 Task: Look for space in Puyallup, United States from 10th July, 2023 to 15th July, 2023 for 7 adults in price range Rs.10000 to Rs.15000. Place can be entire place or shared room with 4 bedrooms having 7 beds and 4 bathrooms. Property type can be house, flat, guest house. Amenities needed are: wifi, TV, free parkinig on premises, gym, breakfast. Booking option can be shelf check-in. Required host language is English.
Action: Mouse moved to (450, 108)
Screenshot: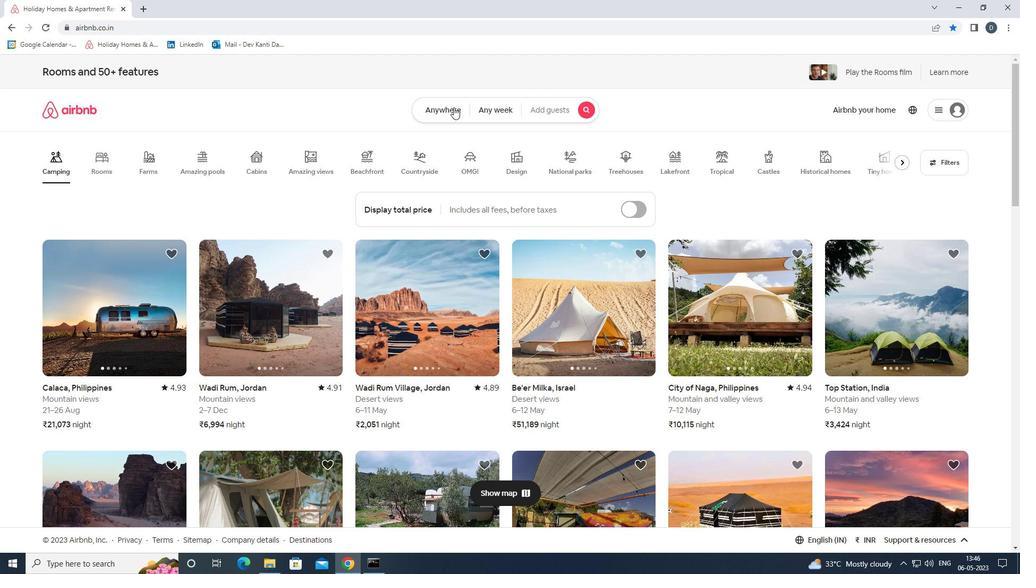 
Action: Mouse pressed left at (450, 108)
Screenshot: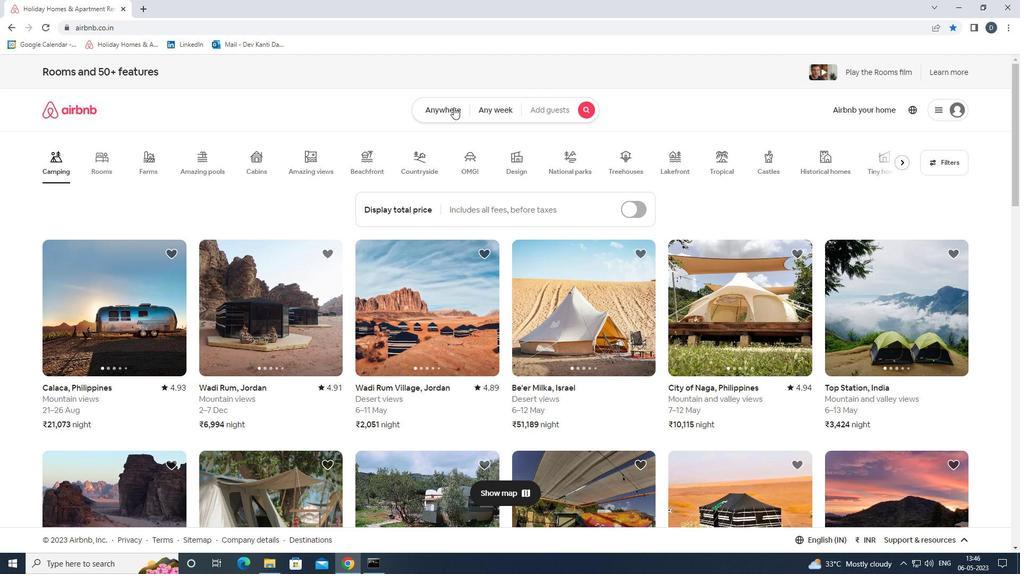 
Action: Mouse moved to (342, 149)
Screenshot: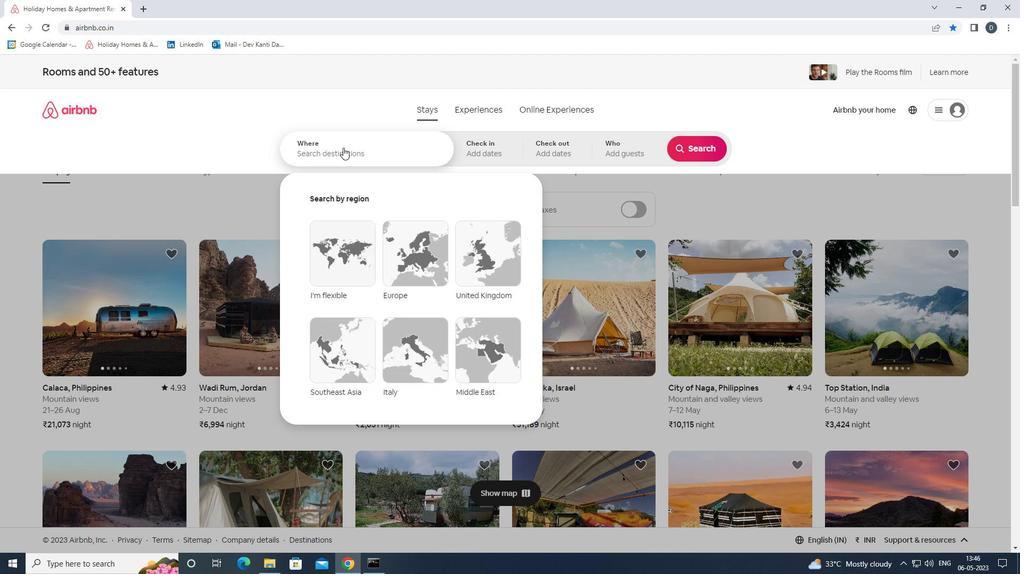 
Action: Mouse pressed left at (342, 149)
Screenshot: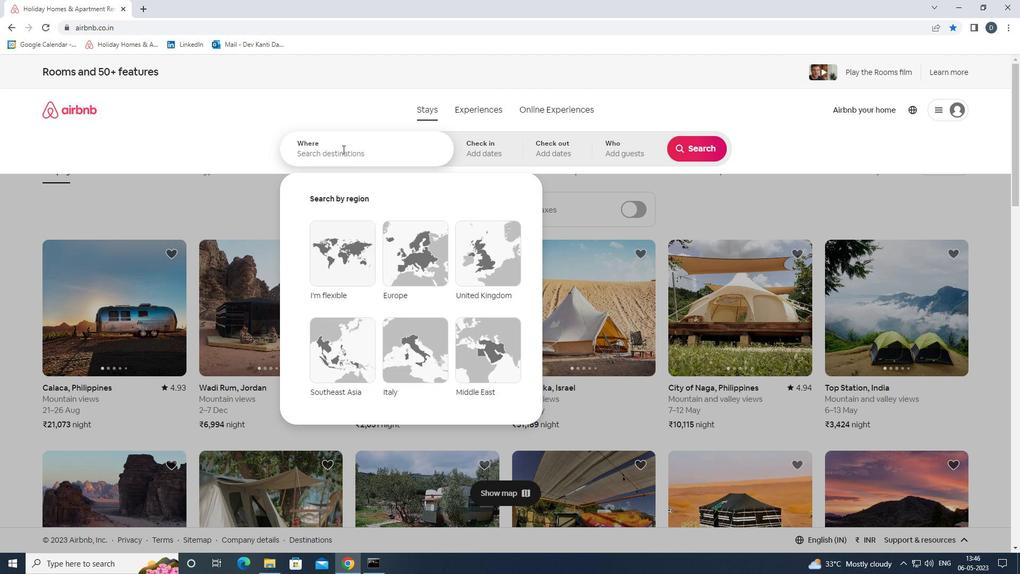 
Action: Mouse moved to (350, 149)
Screenshot: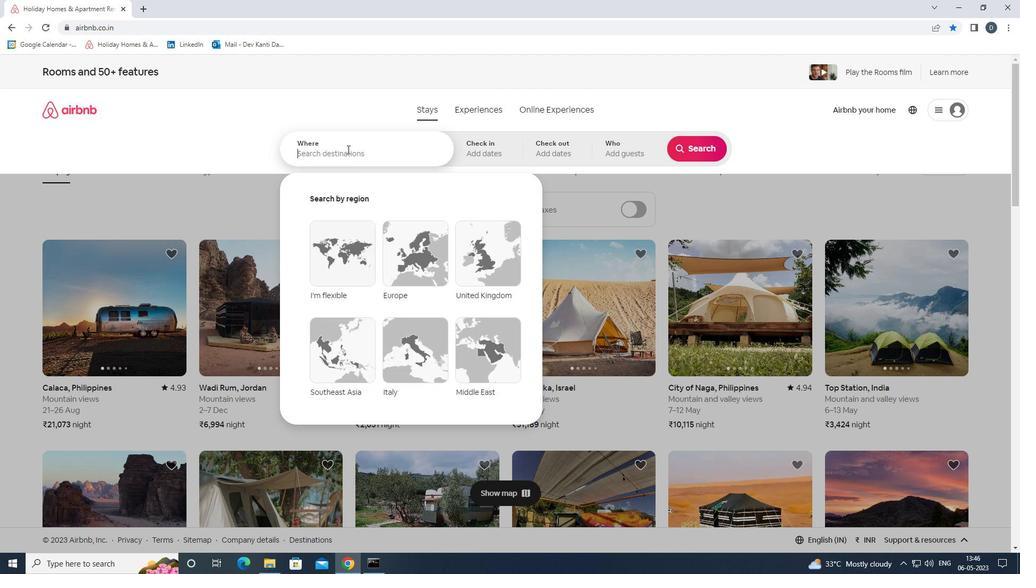 
Action: Key pressed <Key.shift_r>Puyallup,<Key.shift_r>United<Key.space><Key.shift>STATES<Key.enter>
Screenshot: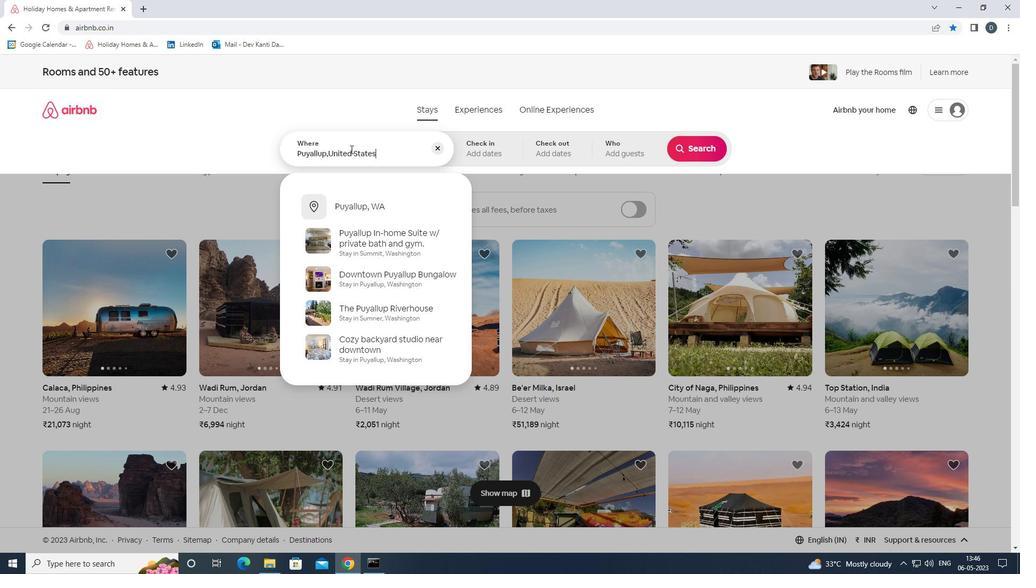 
Action: Mouse moved to (698, 231)
Screenshot: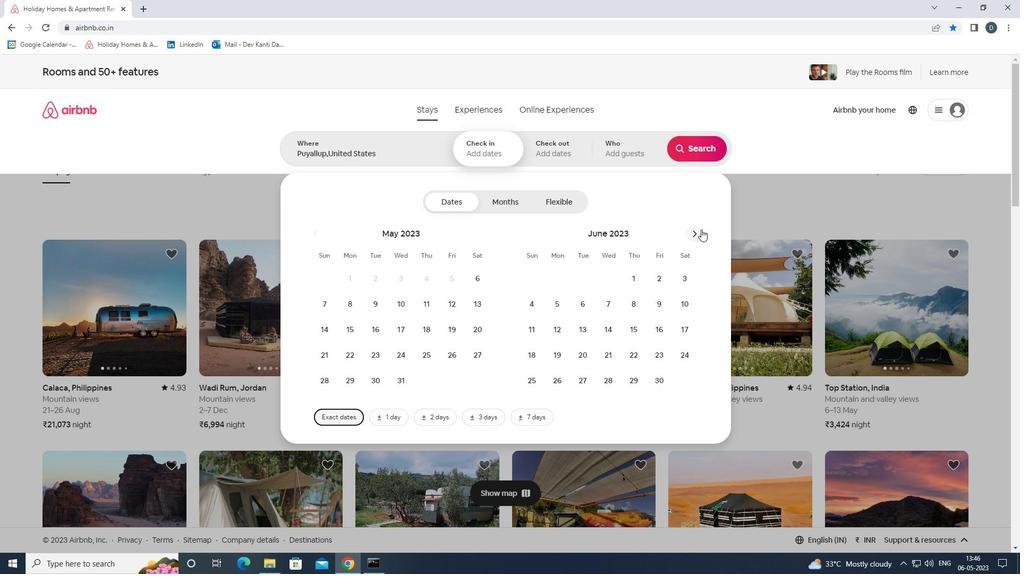 
Action: Mouse pressed left at (698, 231)
Screenshot: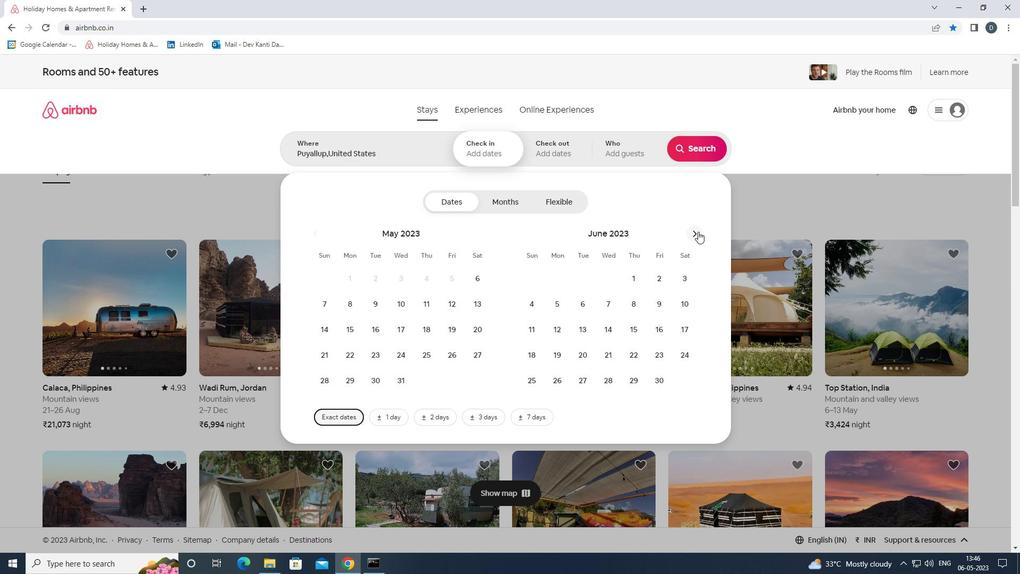 
Action: Mouse moved to (561, 329)
Screenshot: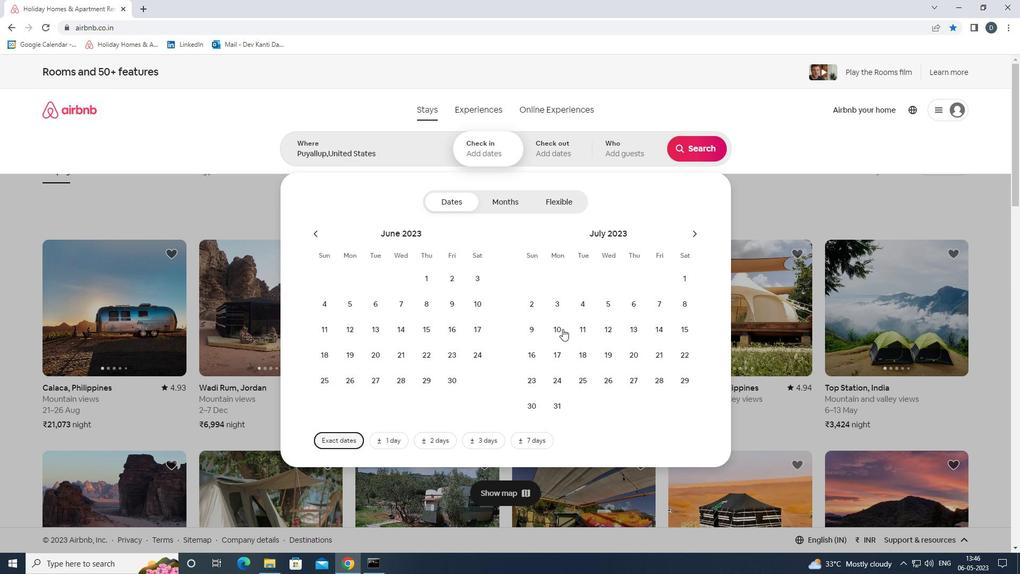 
Action: Mouse pressed left at (561, 329)
Screenshot: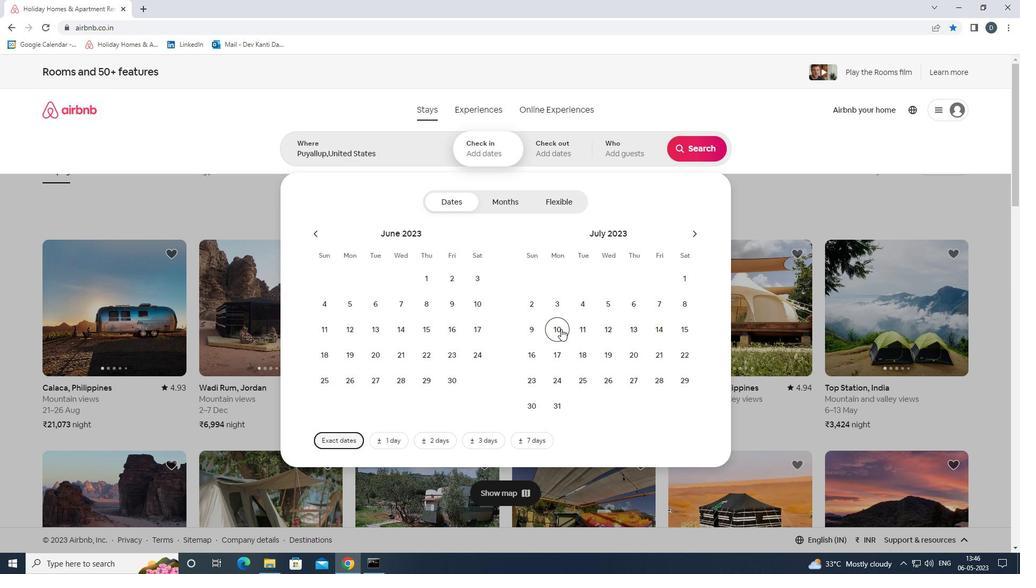 
Action: Mouse moved to (679, 328)
Screenshot: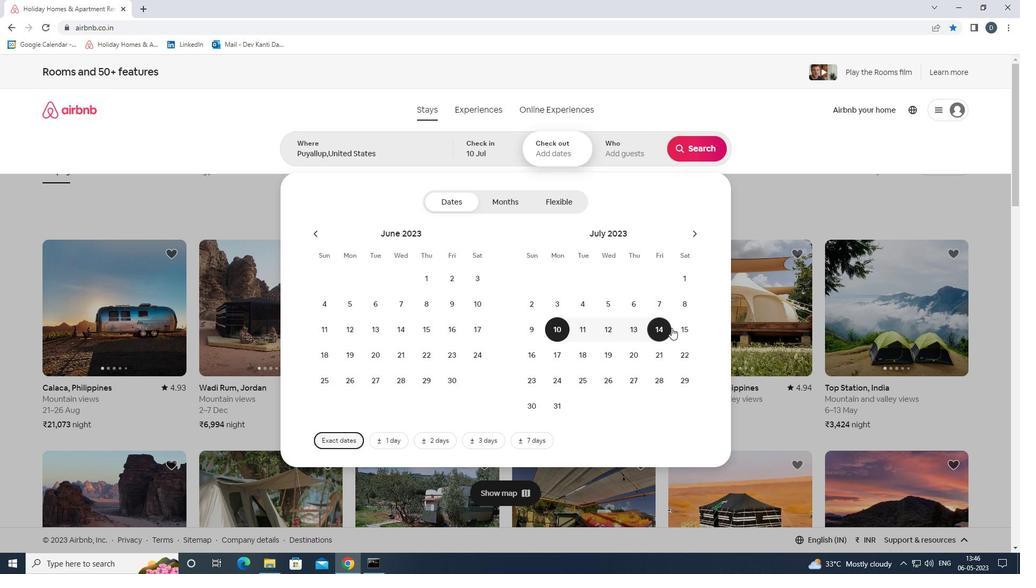 
Action: Mouse pressed left at (679, 328)
Screenshot: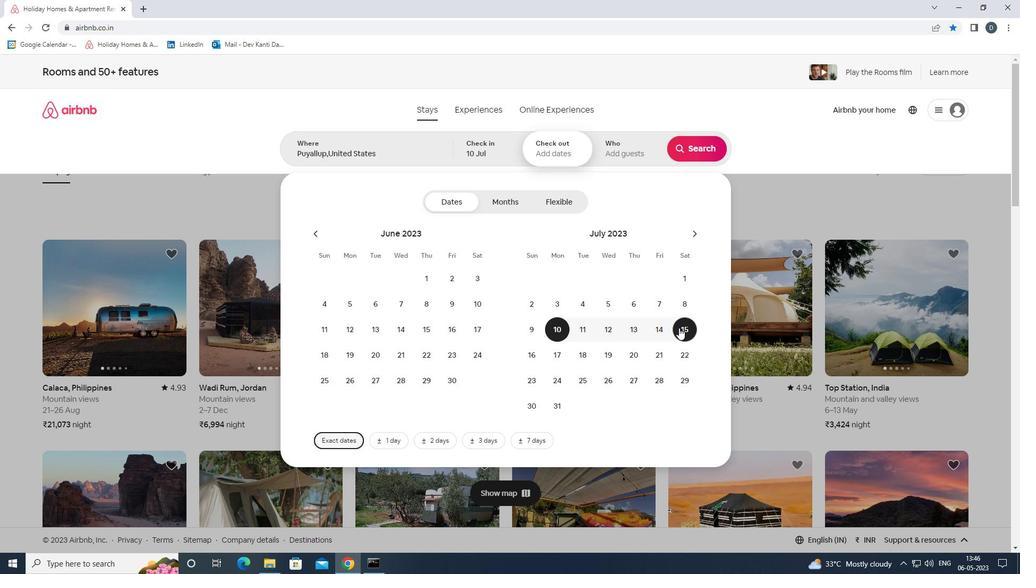 
Action: Mouse moved to (634, 146)
Screenshot: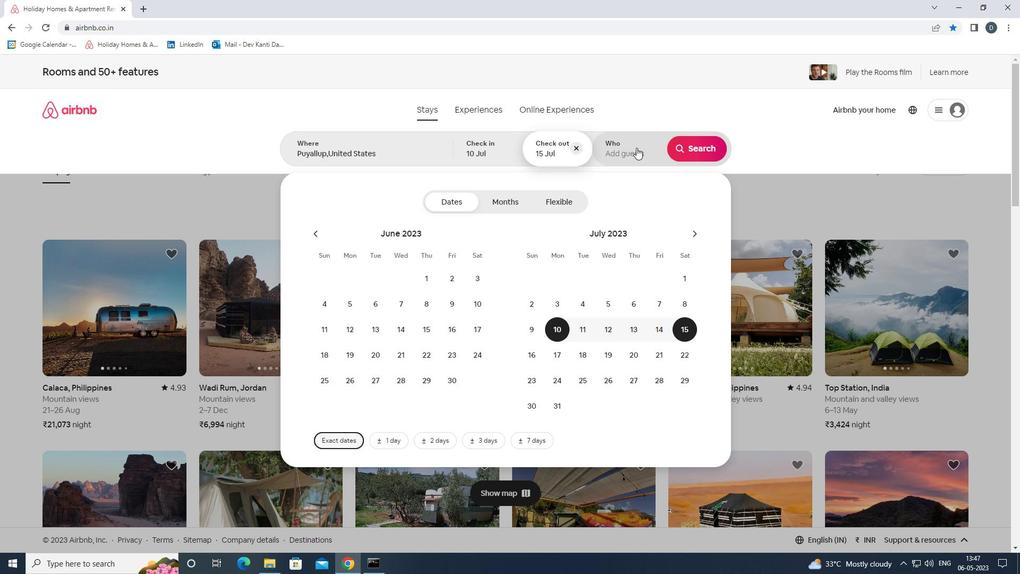 
Action: Mouse pressed left at (634, 146)
Screenshot: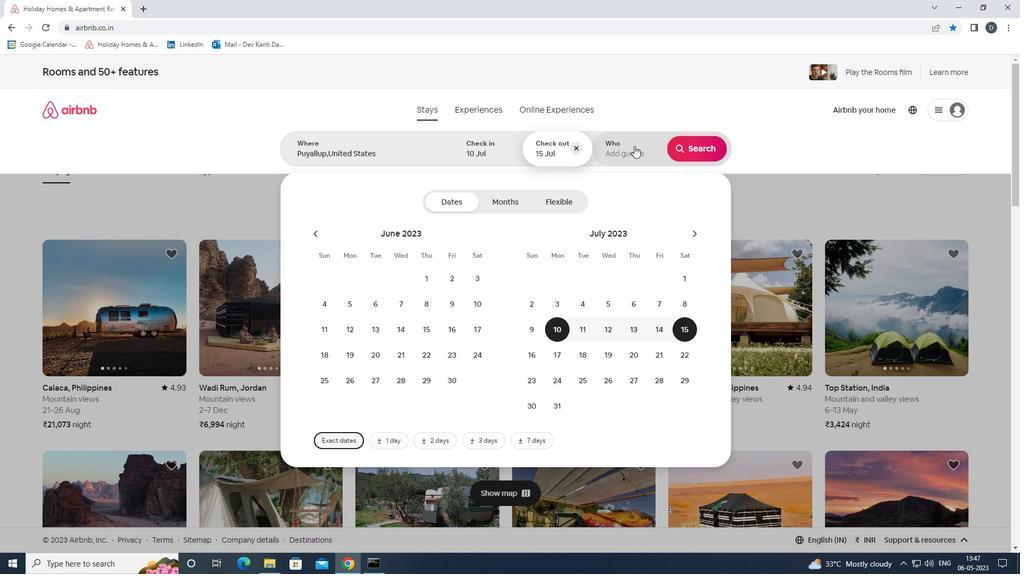 
Action: Mouse moved to (694, 208)
Screenshot: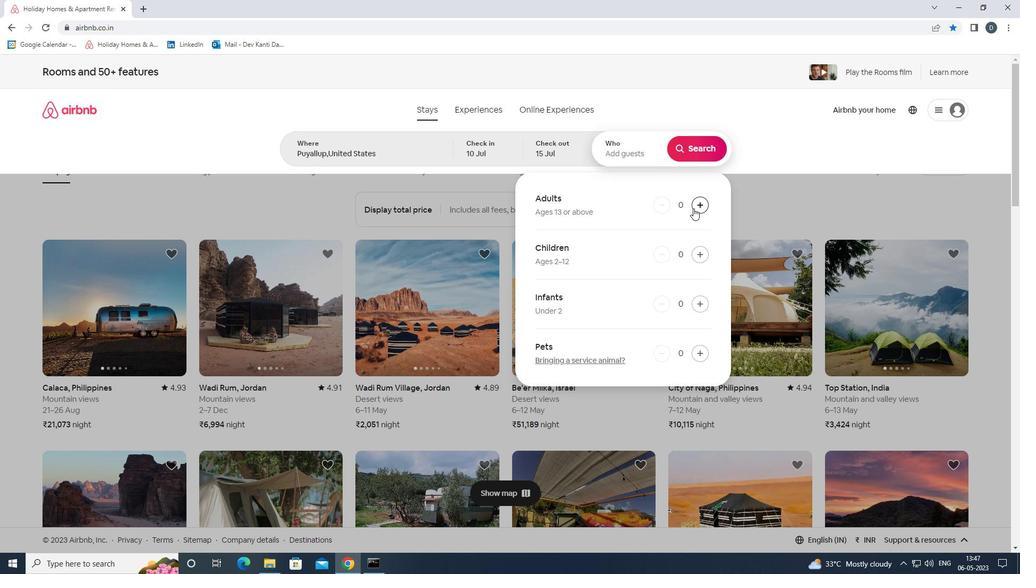 
Action: Mouse pressed left at (694, 208)
Screenshot: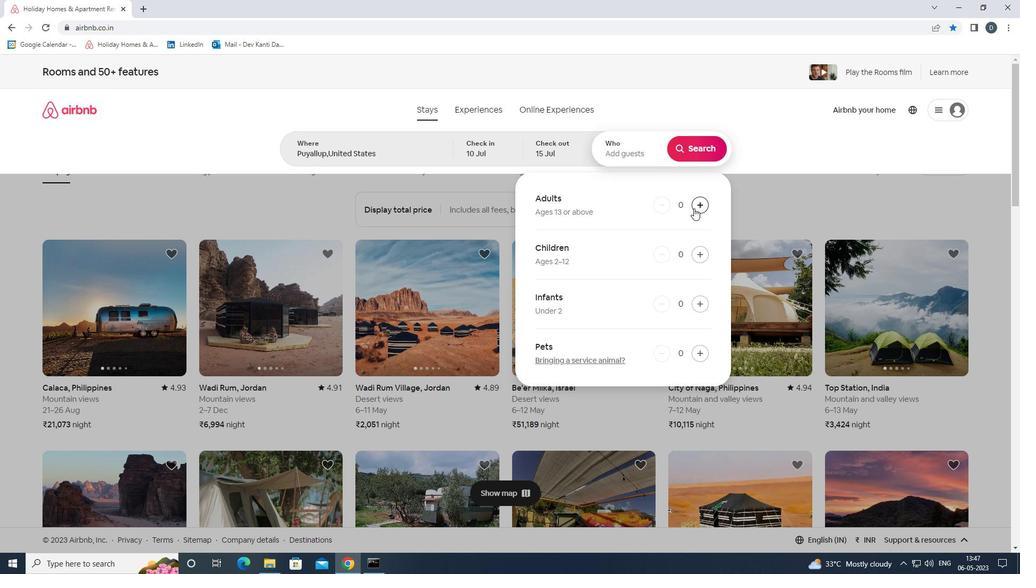 
Action: Mouse pressed left at (694, 208)
Screenshot: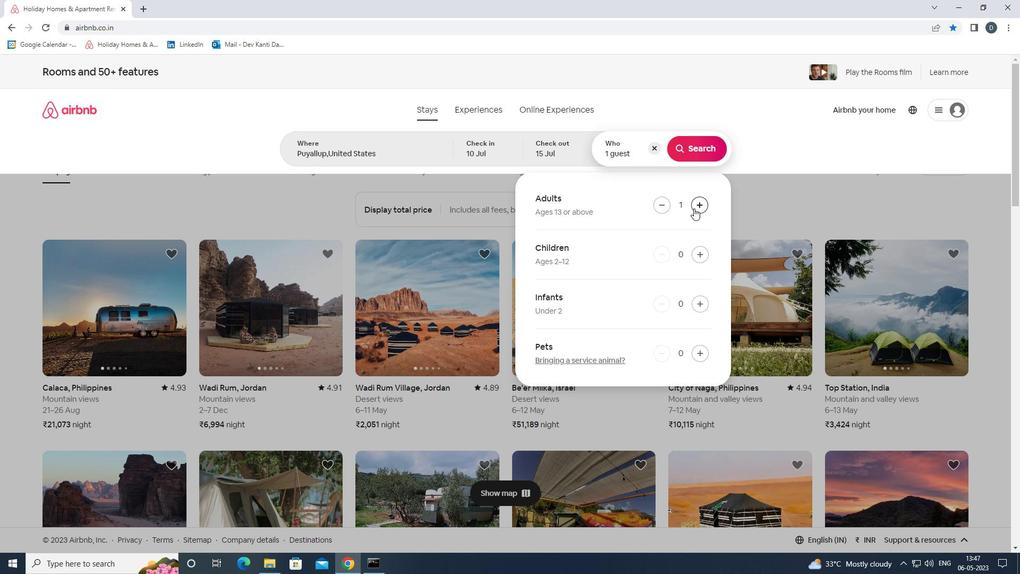 
Action: Mouse pressed left at (694, 208)
Screenshot: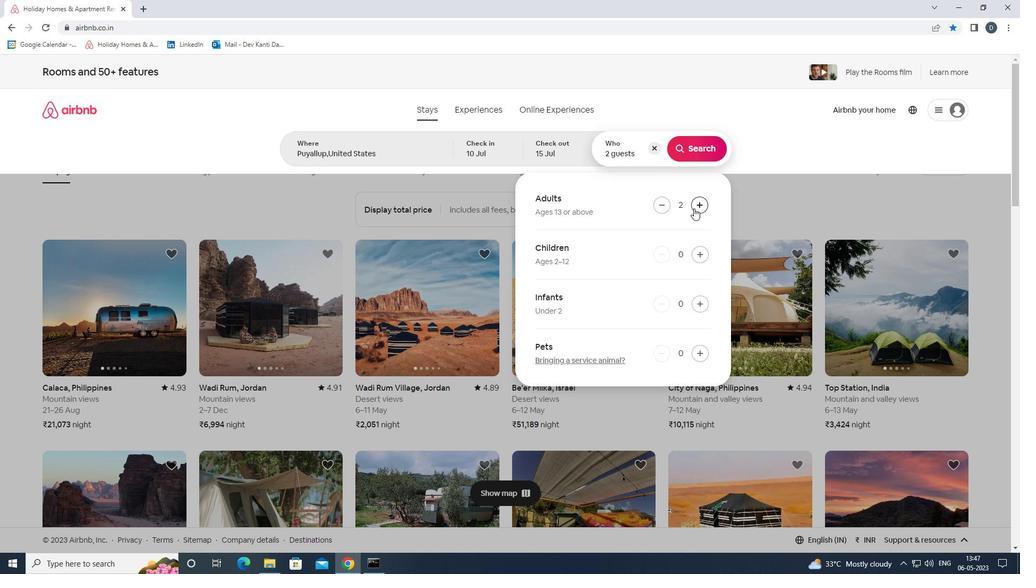 
Action: Mouse pressed left at (694, 208)
Screenshot: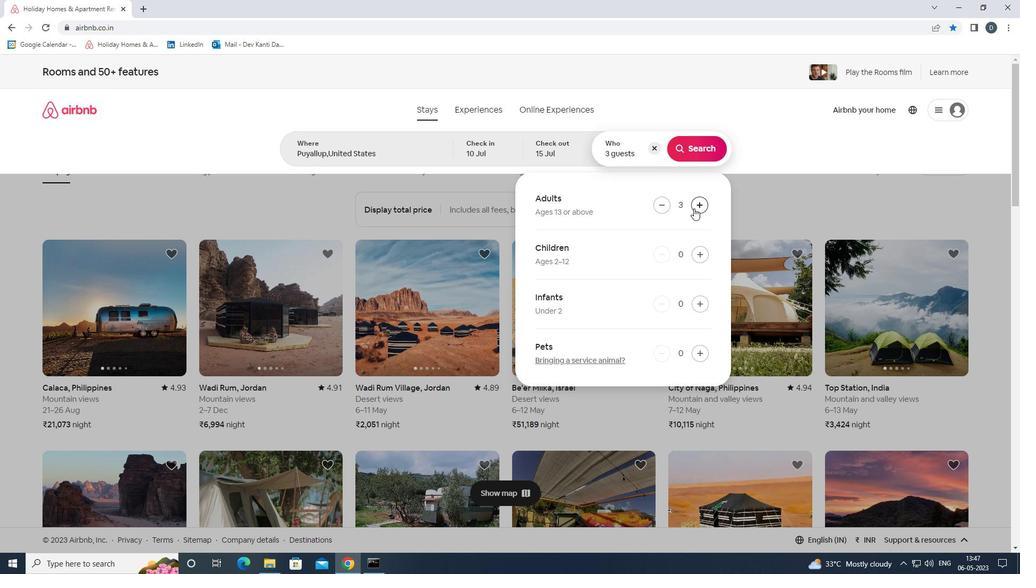 
Action: Mouse pressed left at (694, 208)
Screenshot: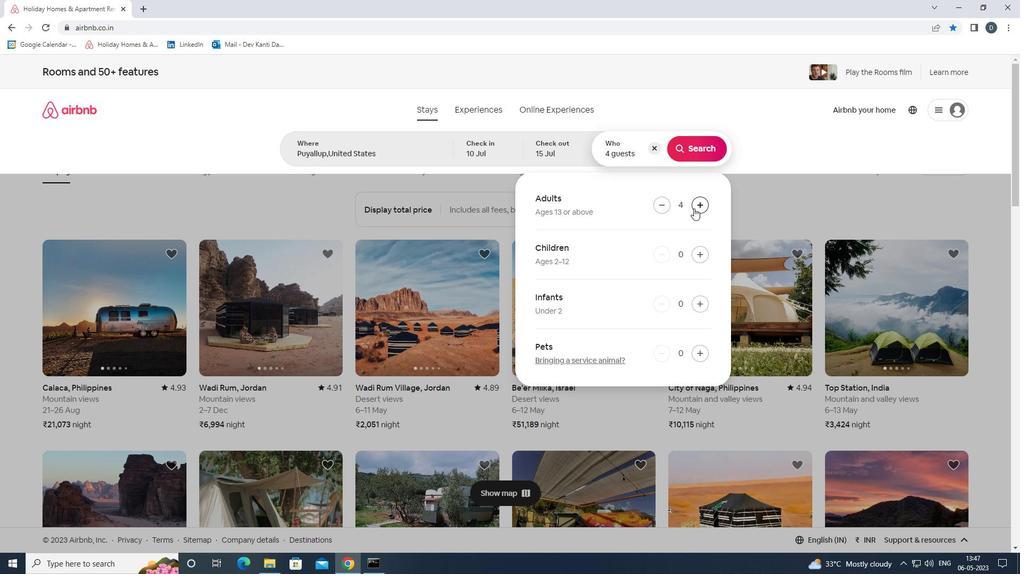 
Action: Mouse pressed left at (694, 208)
Screenshot: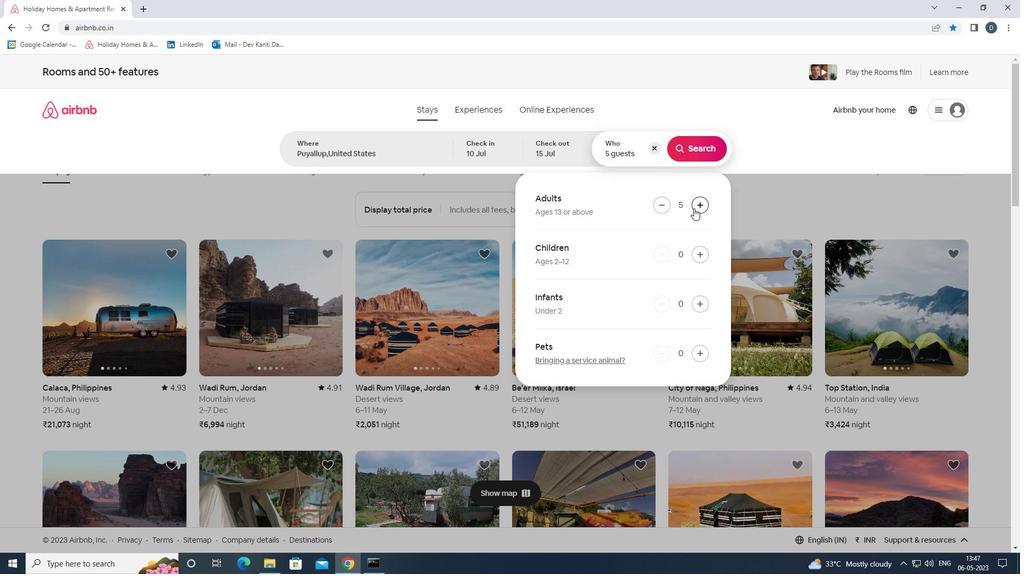 
Action: Mouse pressed left at (694, 208)
Screenshot: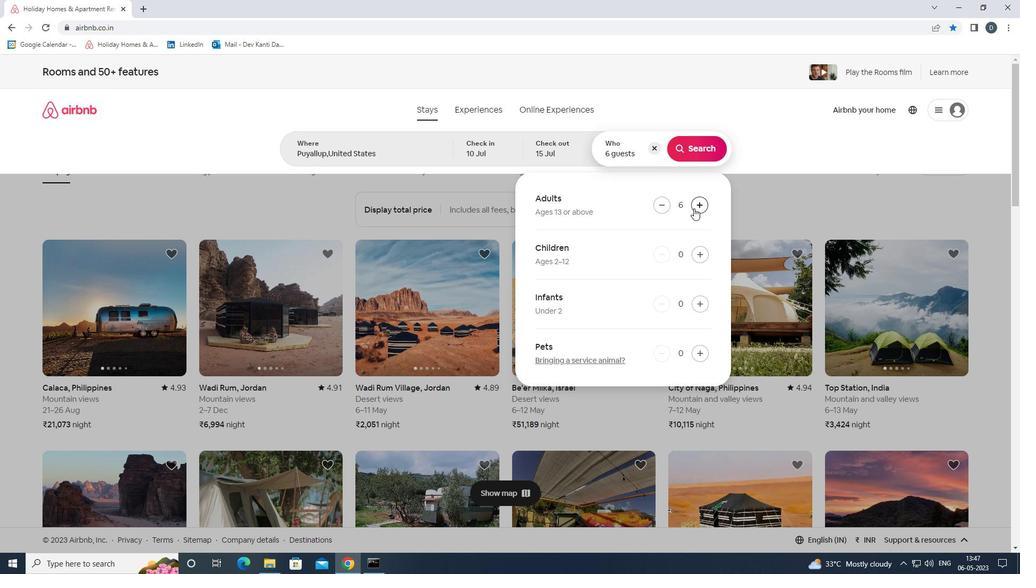 
Action: Mouse moved to (692, 153)
Screenshot: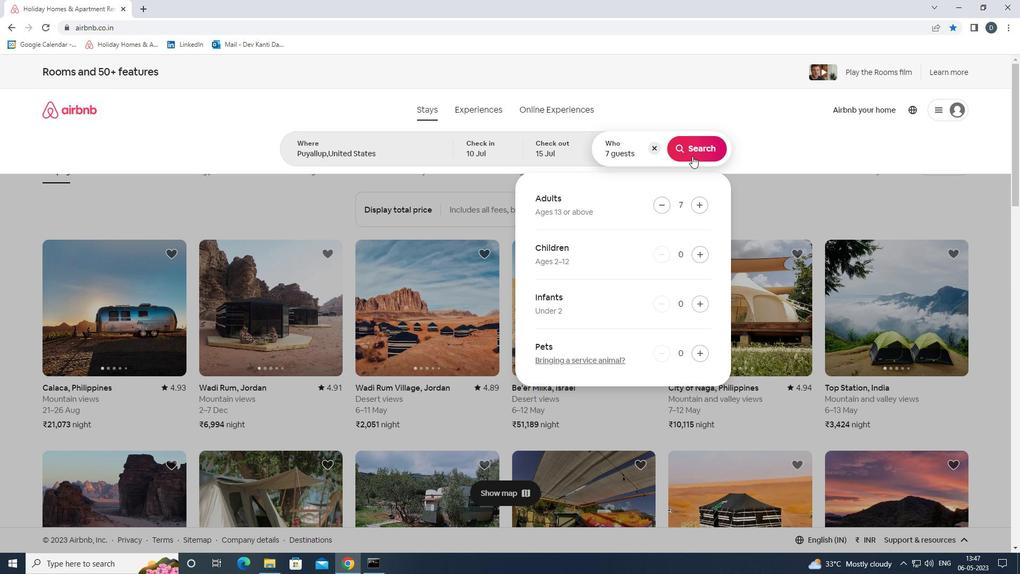 
Action: Mouse pressed left at (692, 153)
Screenshot: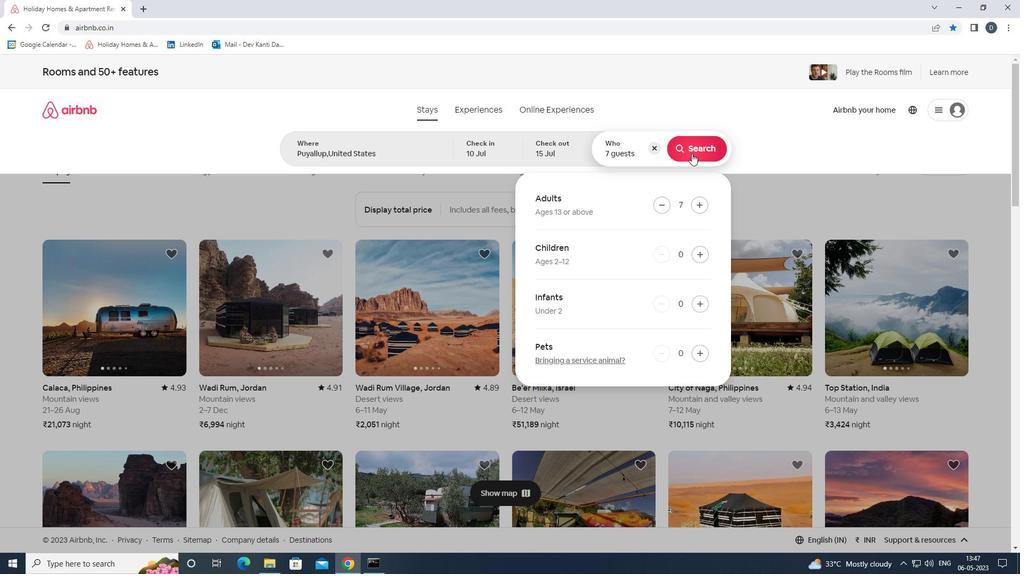 
Action: Mouse moved to (964, 115)
Screenshot: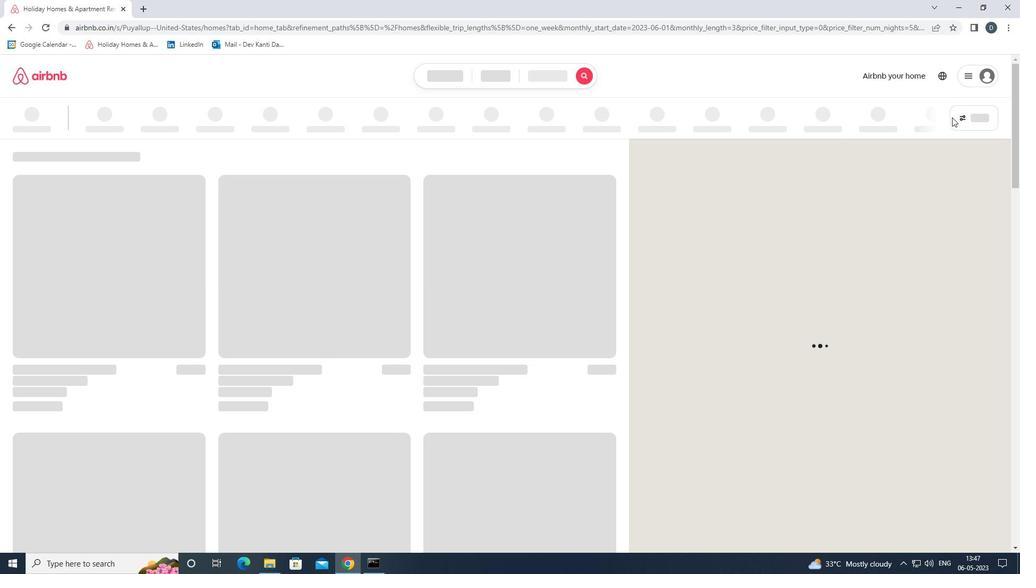 
Action: Mouse pressed left at (964, 115)
Screenshot: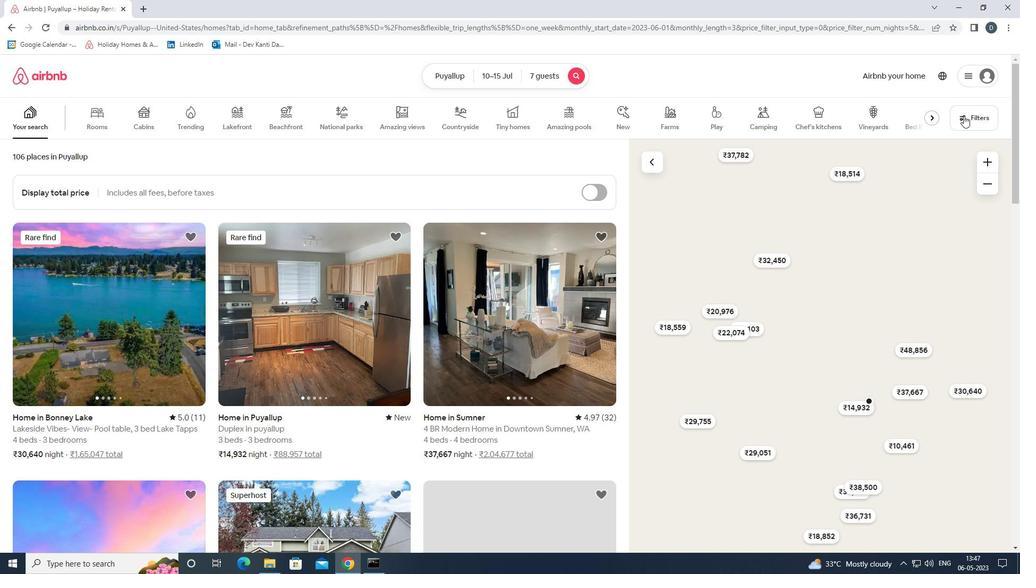 
Action: Mouse moved to (447, 378)
Screenshot: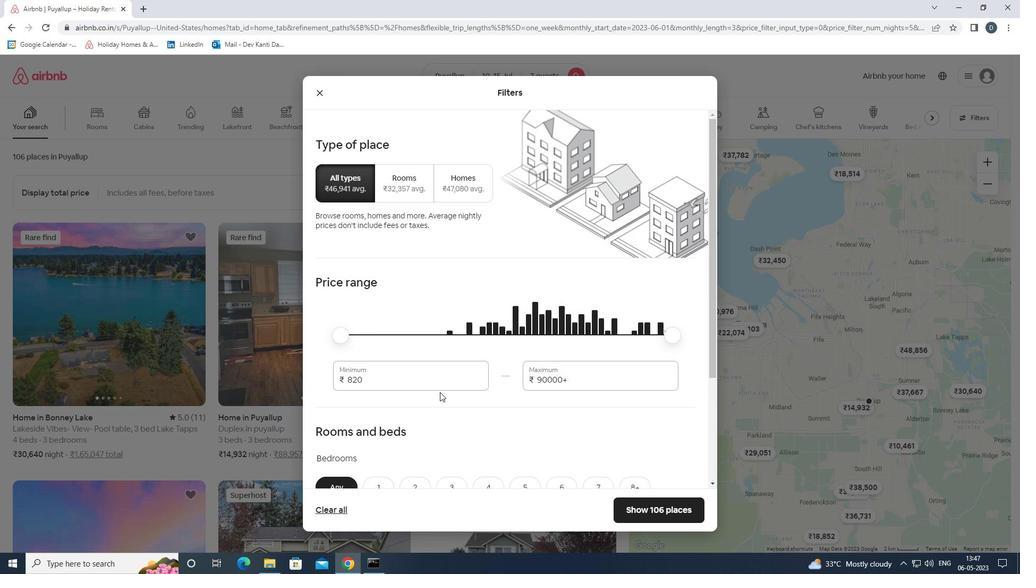 
Action: Mouse pressed left at (447, 378)
Screenshot: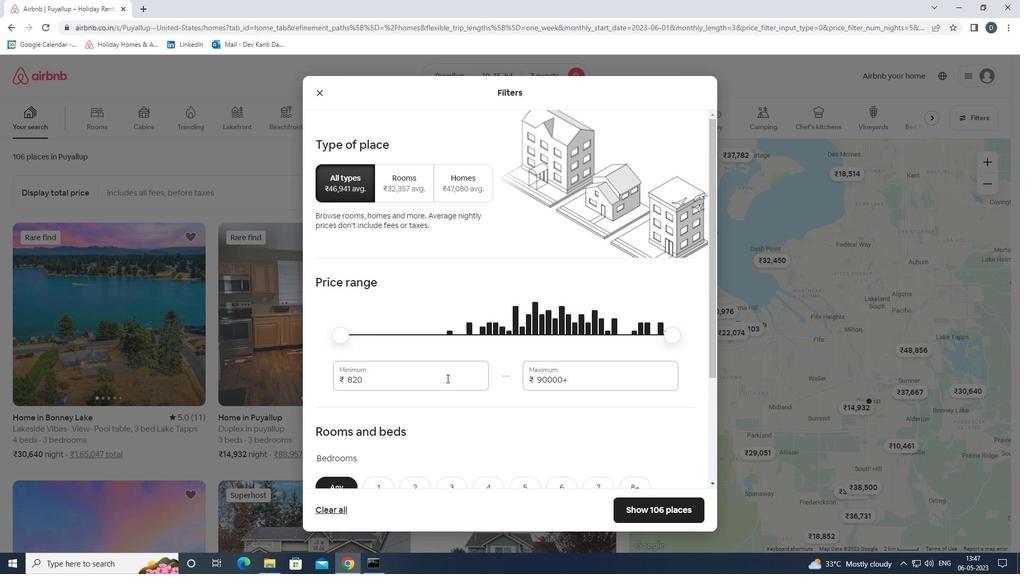 
Action: Mouse pressed left at (447, 378)
Screenshot: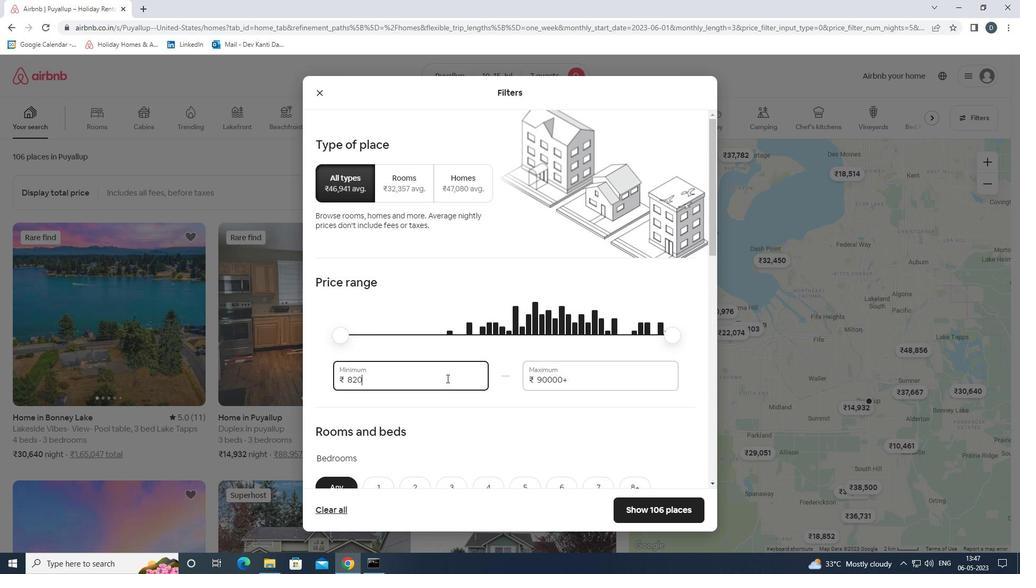 
Action: Key pressed 10000<Key.tab>15000
Screenshot: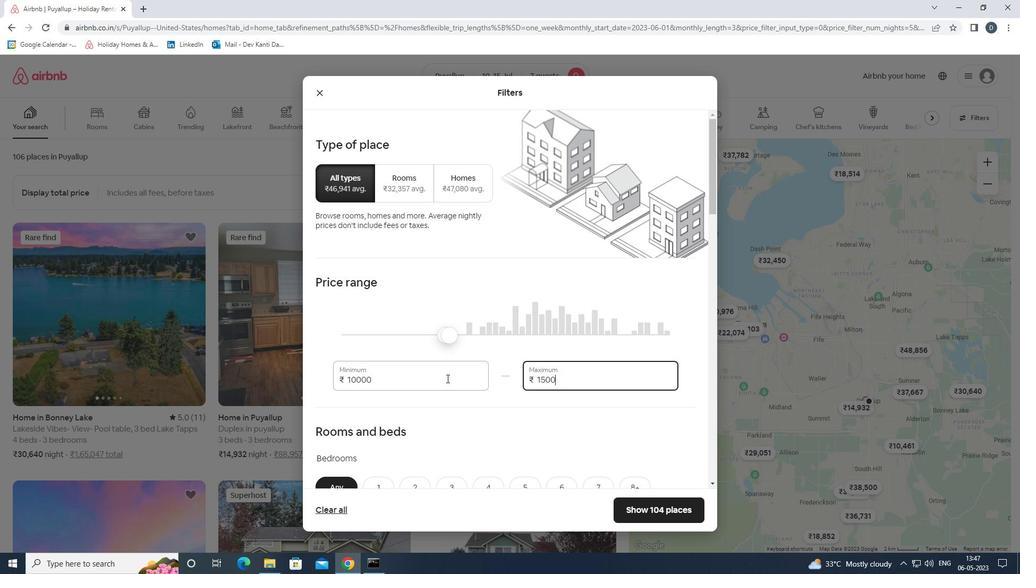 
Action: Mouse moved to (448, 373)
Screenshot: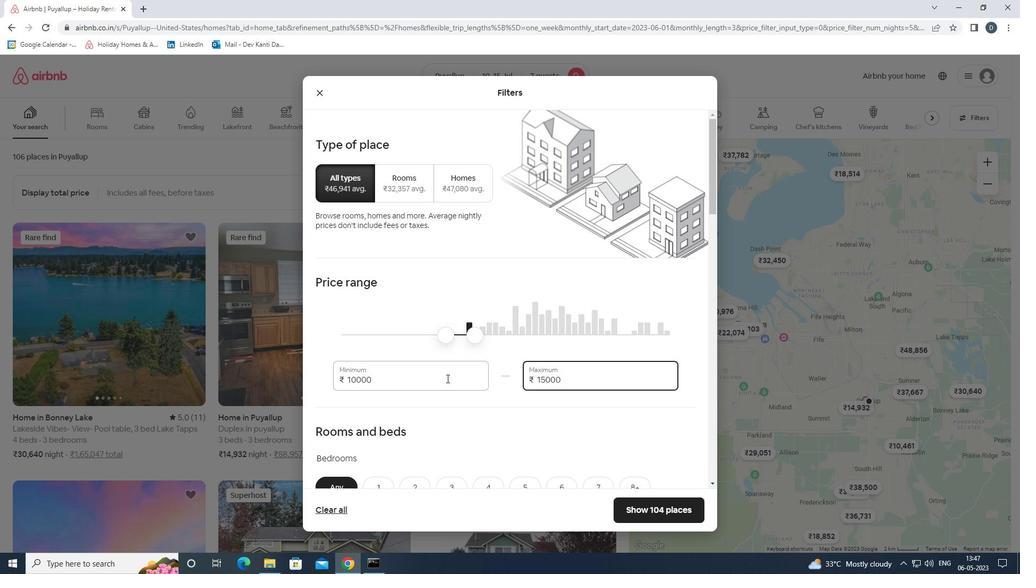 
Action: Mouse scrolled (448, 372) with delta (0, 0)
Screenshot: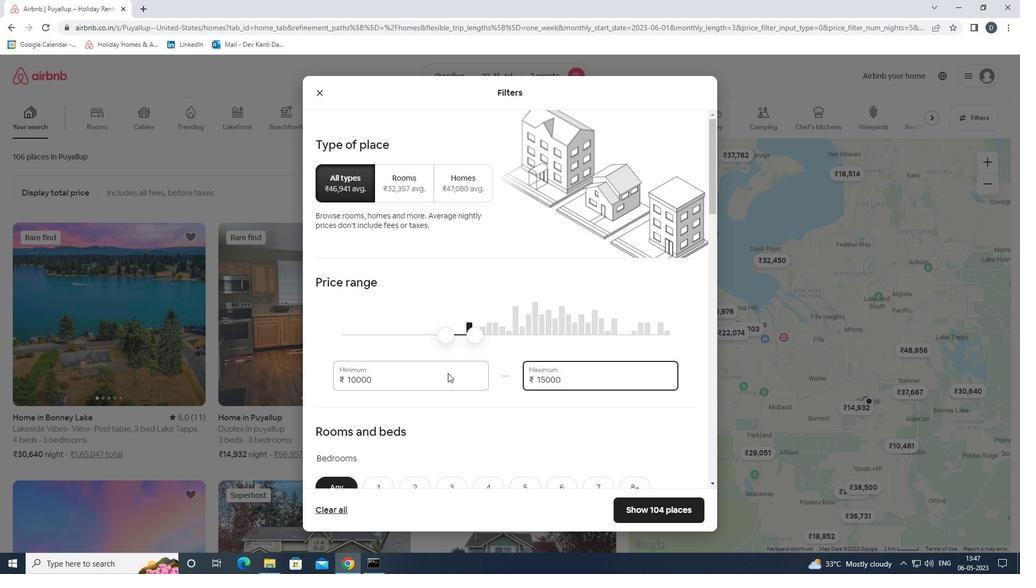 
Action: Mouse moved to (448, 373)
Screenshot: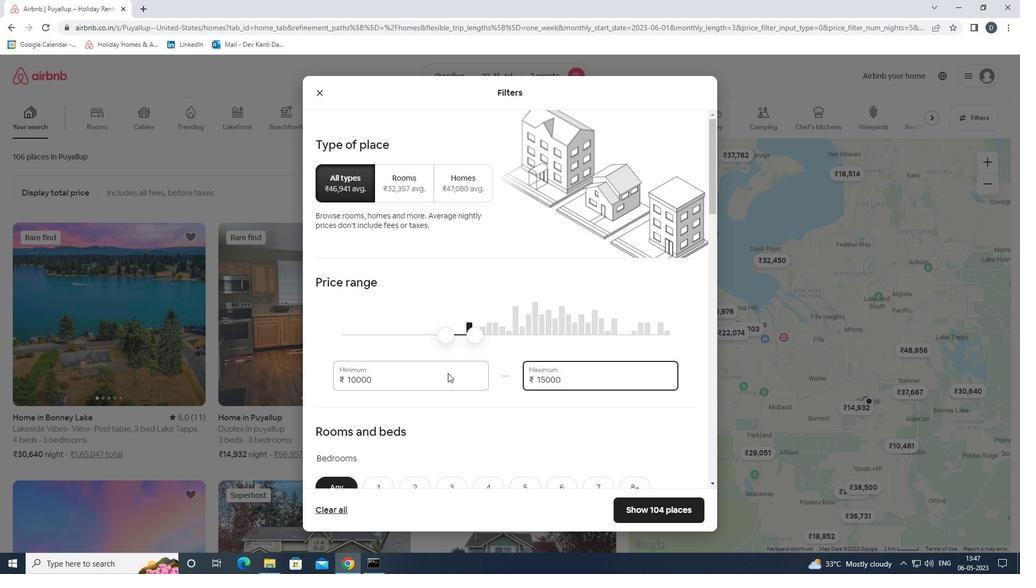 
Action: Mouse scrolled (448, 372) with delta (0, 0)
Screenshot: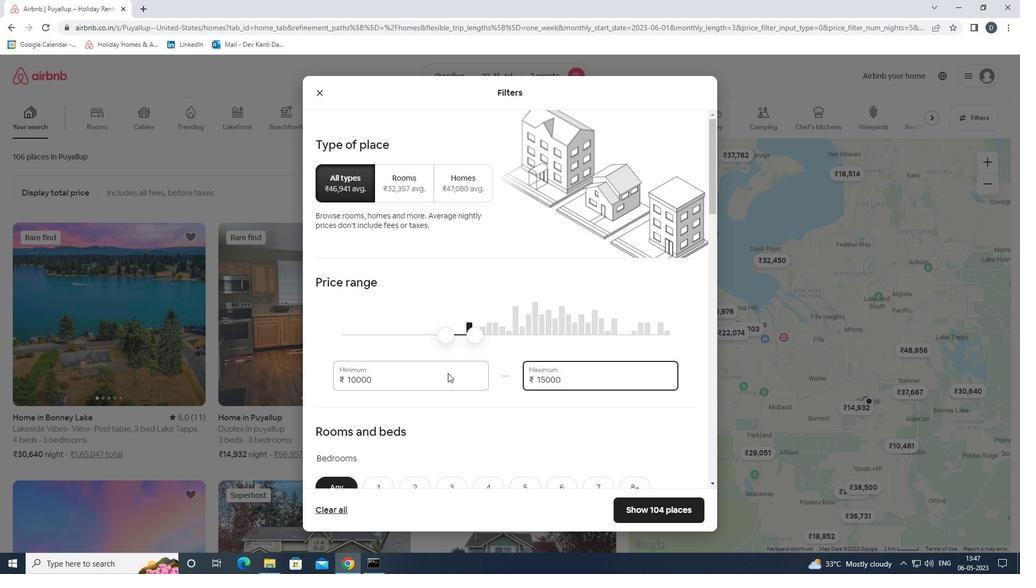 
Action: Mouse moved to (449, 374)
Screenshot: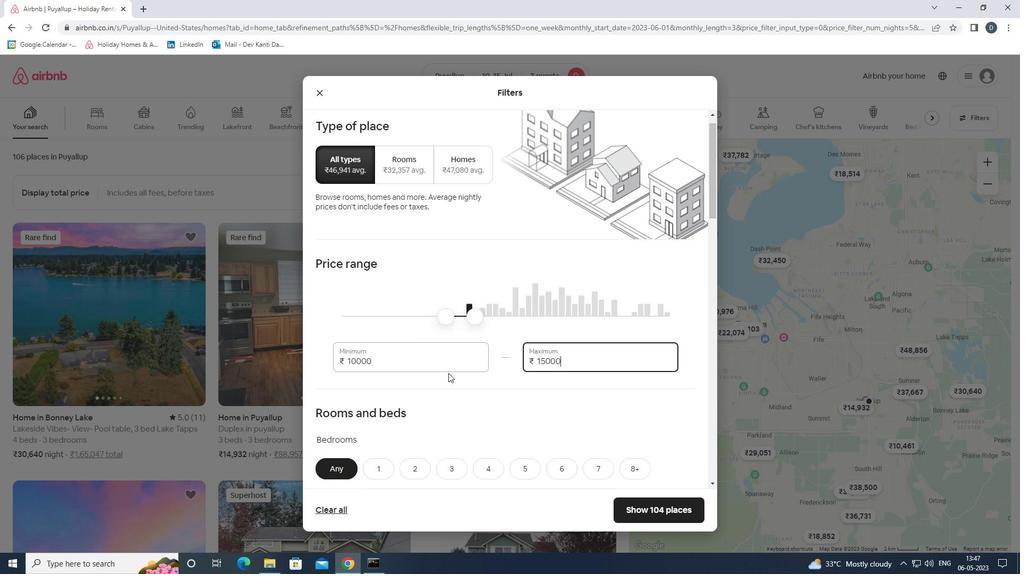 
Action: Mouse scrolled (449, 373) with delta (0, 0)
Screenshot: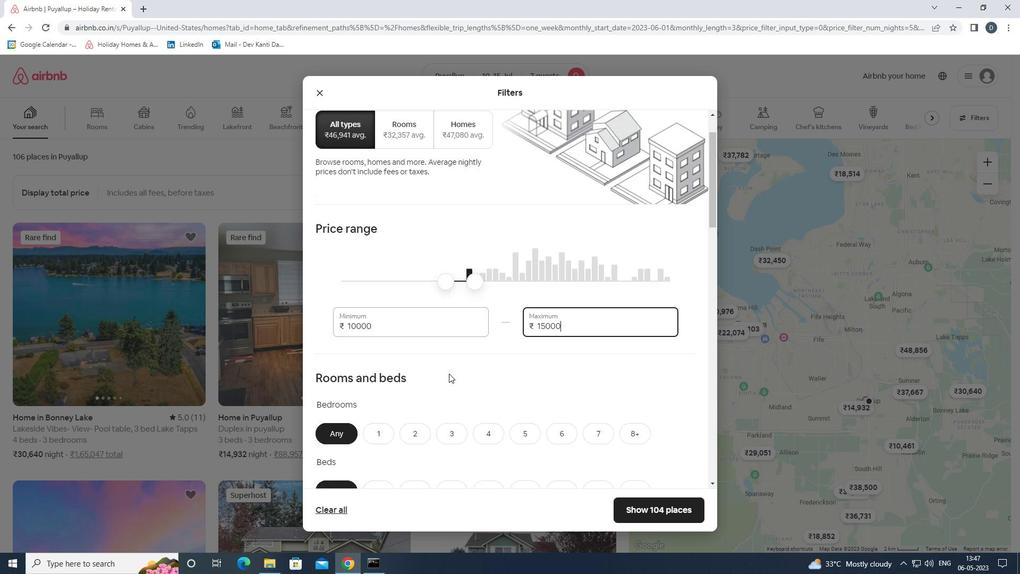 
Action: Mouse moved to (456, 374)
Screenshot: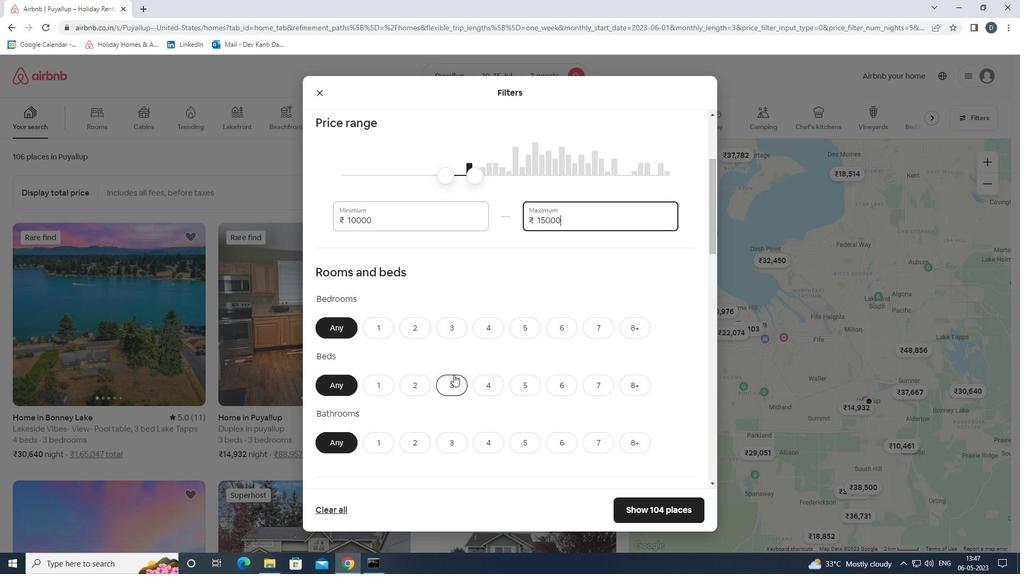 
Action: Mouse scrolled (456, 373) with delta (0, 0)
Screenshot: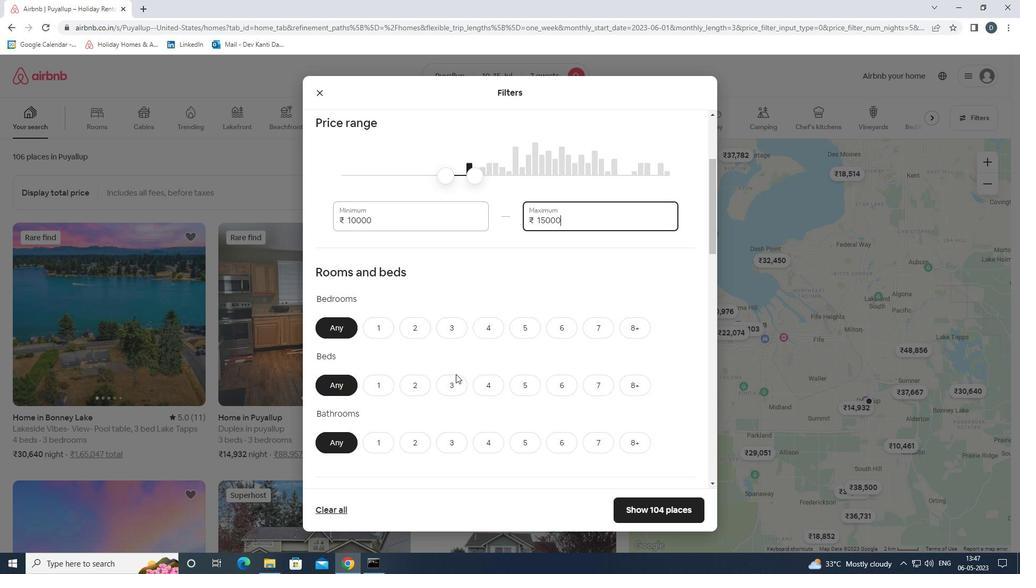 
Action: Mouse moved to (479, 278)
Screenshot: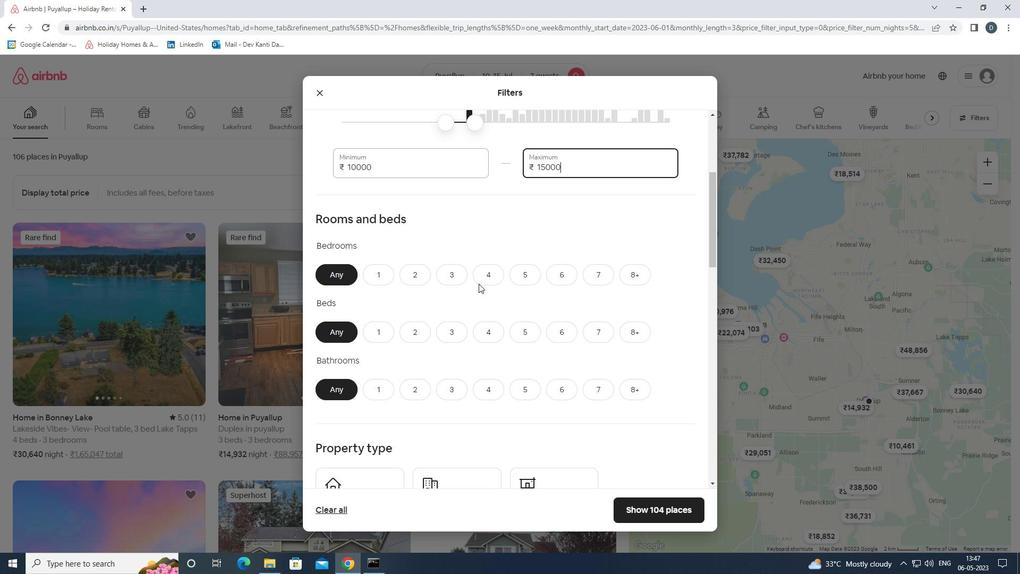 
Action: Mouse pressed left at (479, 278)
Screenshot: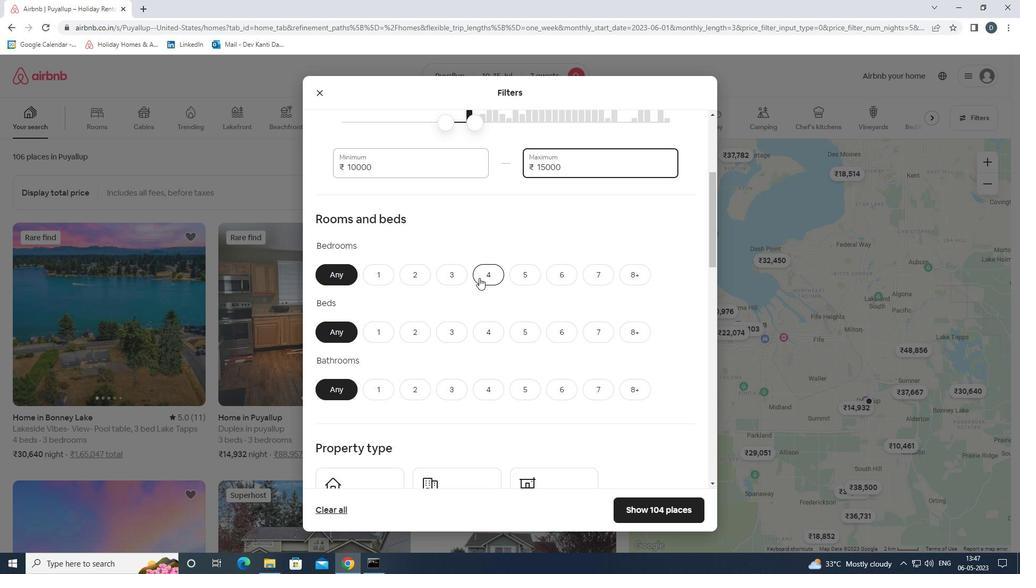 
Action: Mouse moved to (602, 335)
Screenshot: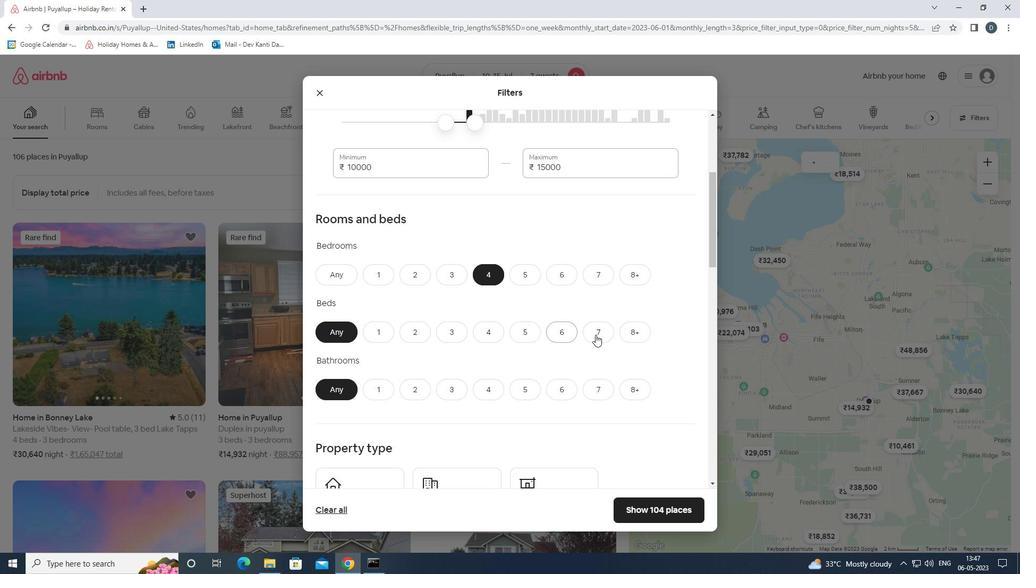 
Action: Mouse pressed left at (602, 335)
Screenshot: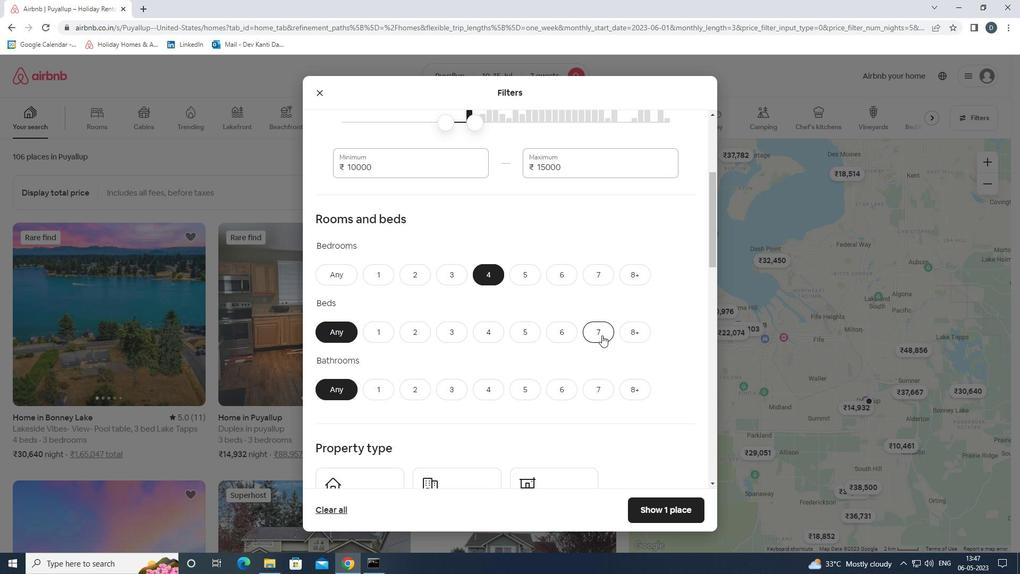 
Action: Mouse moved to (482, 387)
Screenshot: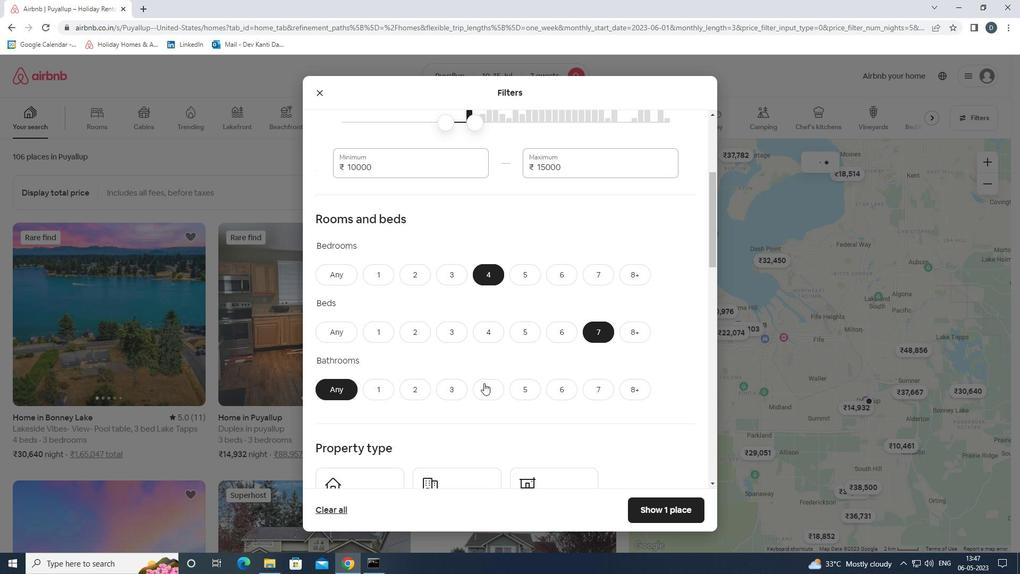 
Action: Mouse pressed left at (482, 387)
Screenshot: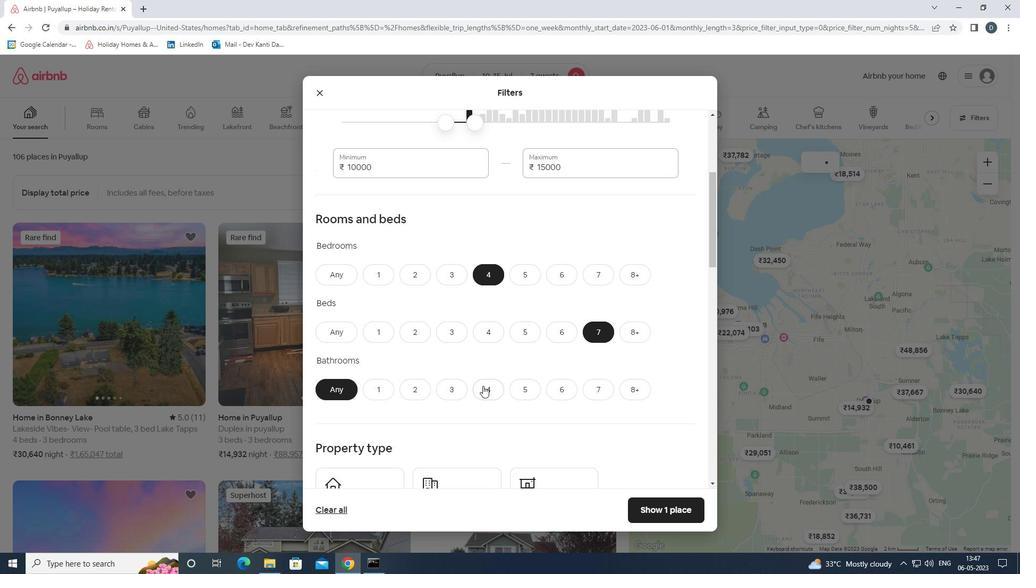 
Action: Mouse moved to (482, 387)
Screenshot: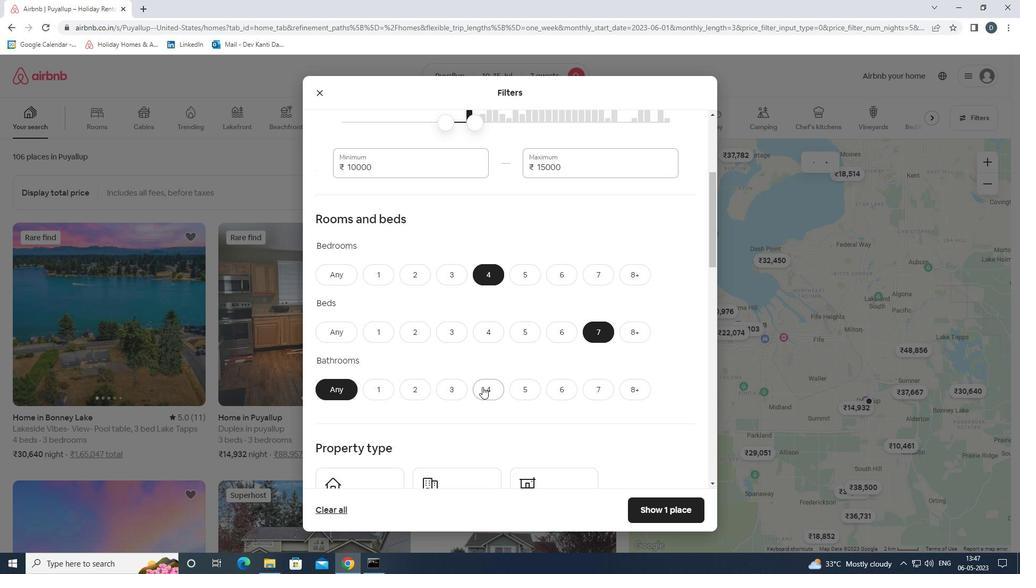 
Action: Mouse scrolled (482, 386) with delta (0, 0)
Screenshot: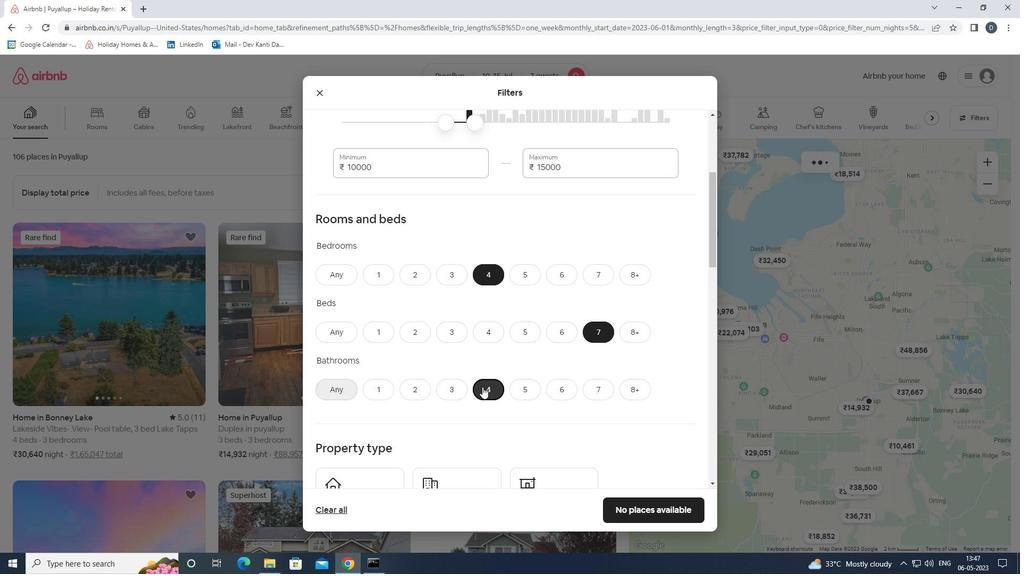 
Action: Mouse scrolled (482, 386) with delta (0, 0)
Screenshot: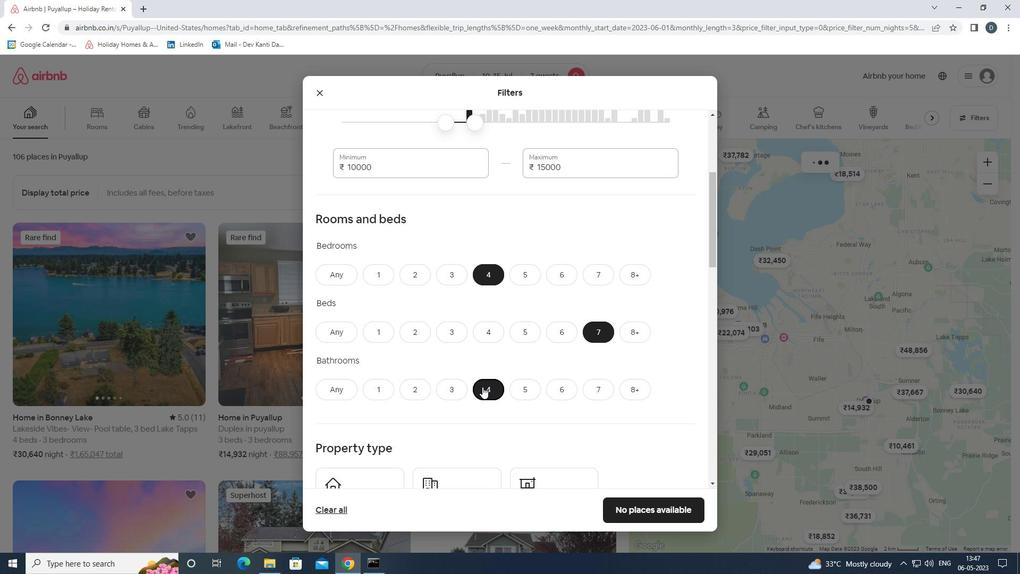 
Action: Mouse moved to (362, 387)
Screenshot: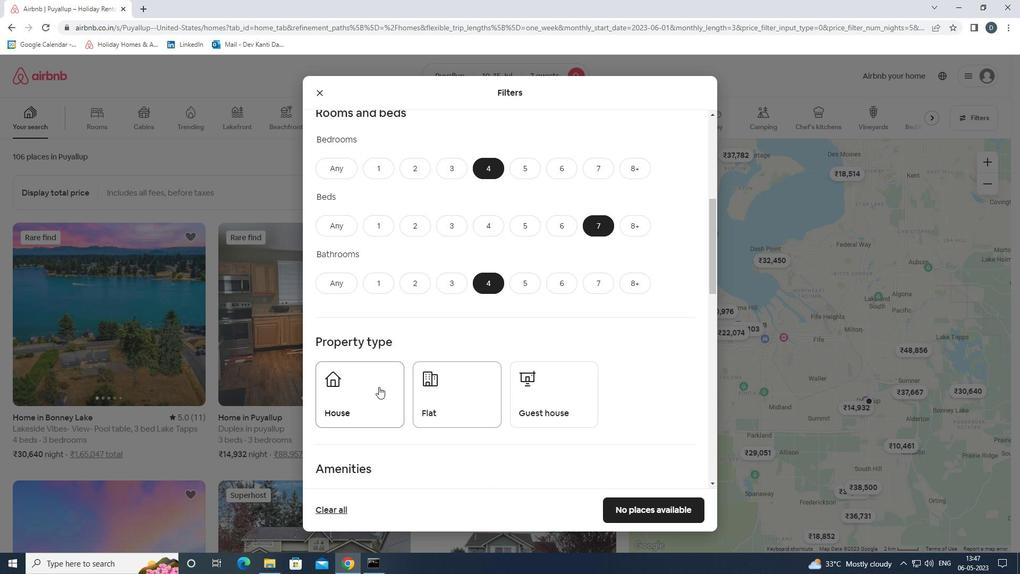 
Action: Mouse pressed left at (362, 387)
Screenshot: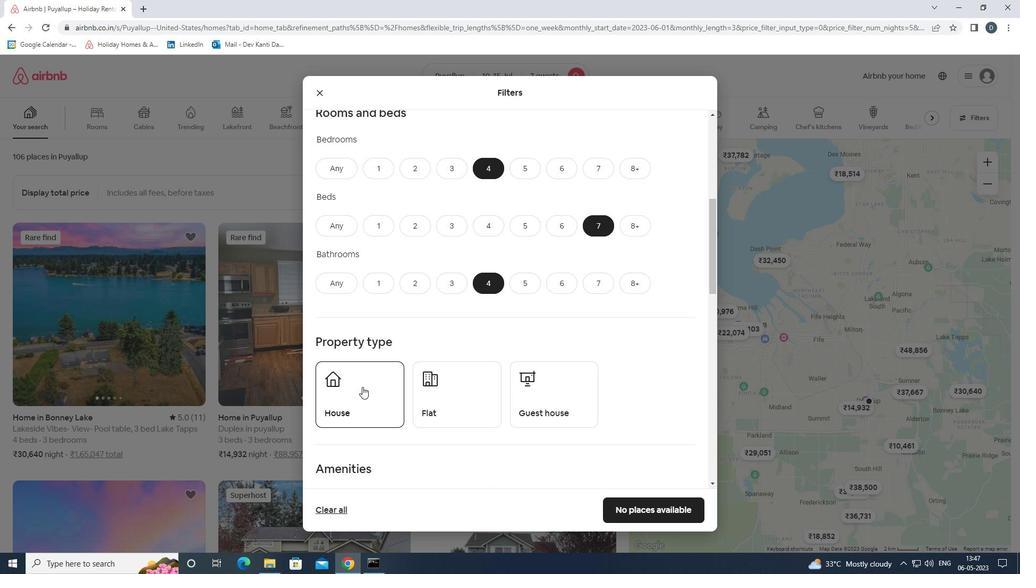 
Action: Mouse moved to (446, 382)
Screenshot: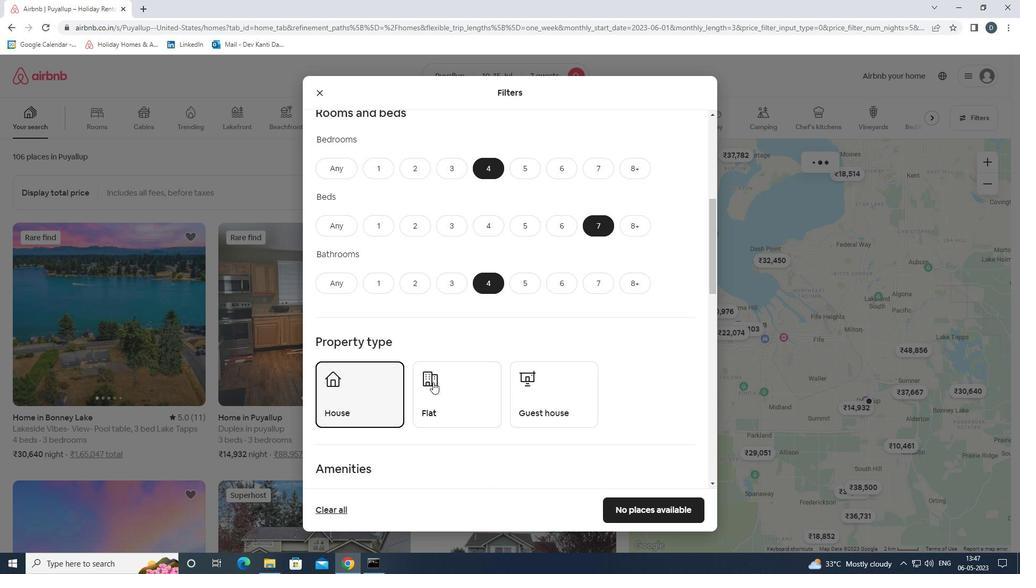 
Action: Mouse pressed left at (446, 382)
Screenshot: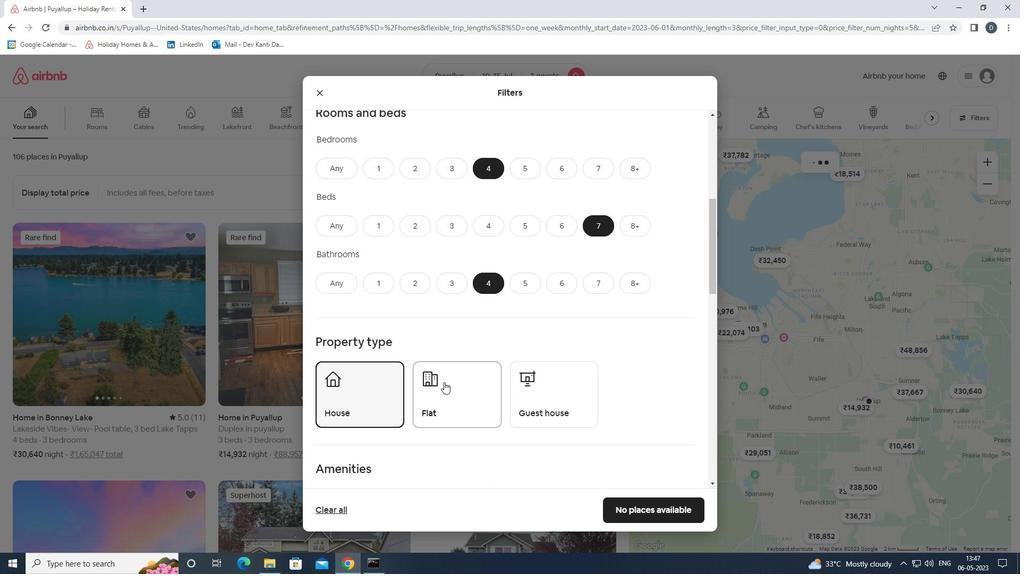 
Action: Mouse moved to (531, 378)
Screenshot: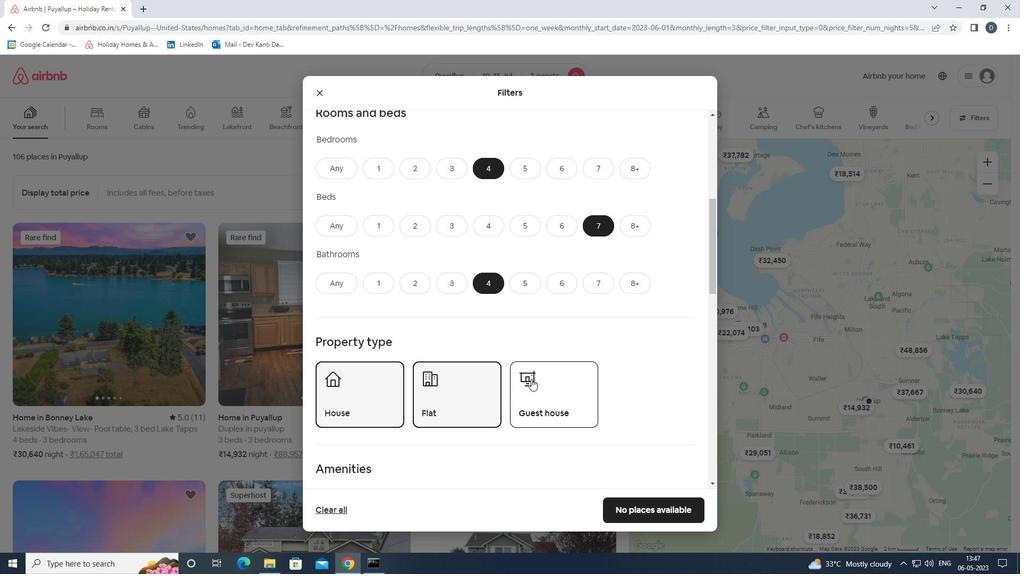
Action: Mouse pressed left at (531, 378)
Screenshot: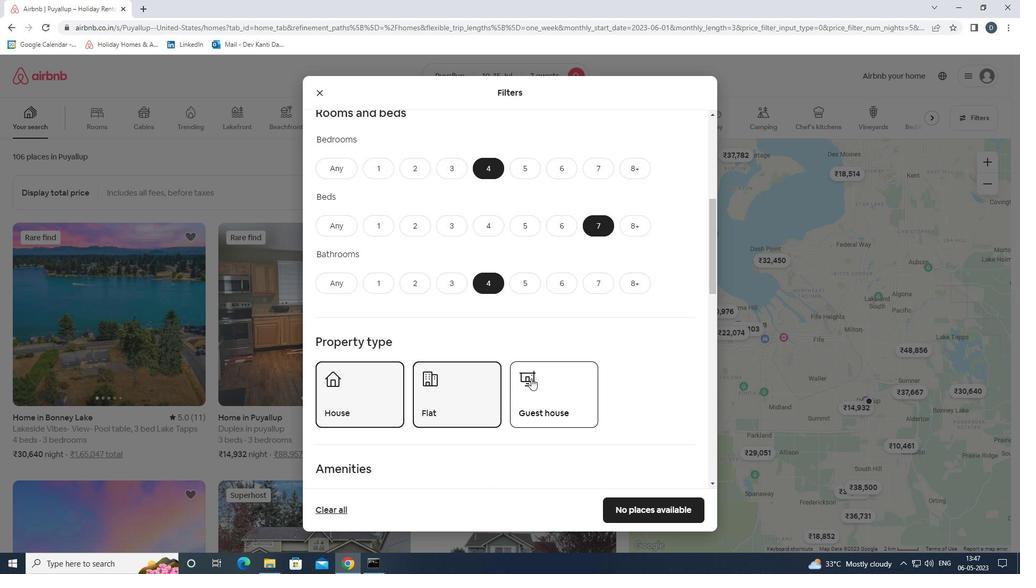 
Action: Mouse scrolled (531, 378) with delta (0, 0)
Screenshot: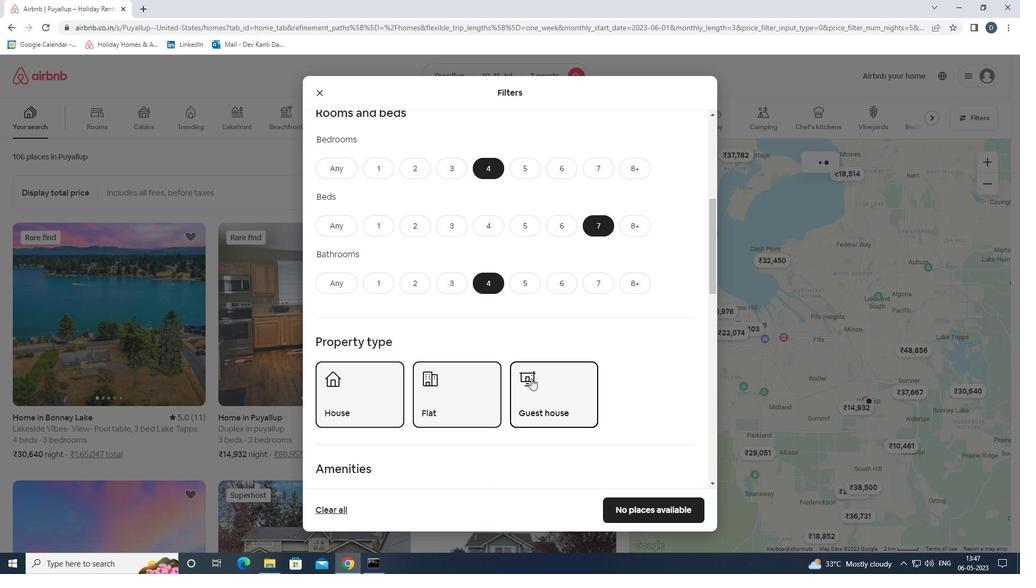 
Action: Mouse scrolled (531, 378) with delta (0, 0)
Screenshot: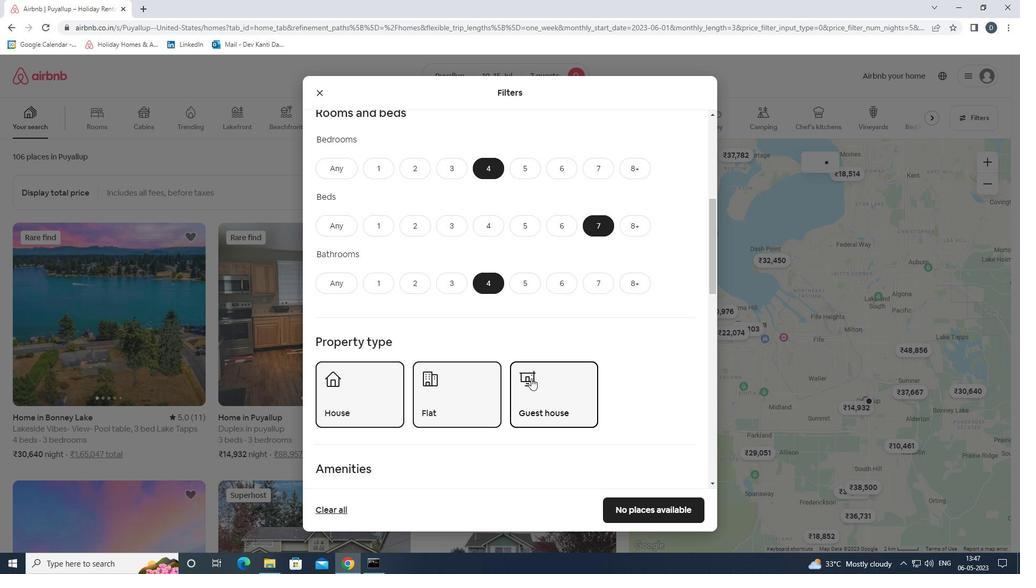 
Action: Mouse scrolled (531, 378) with delta (0, 0)
Screenshot: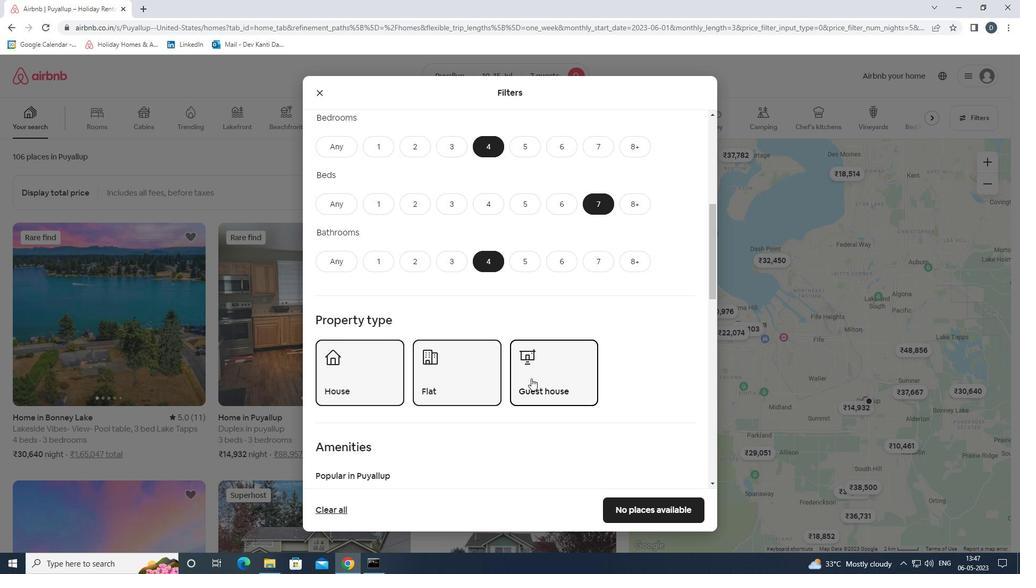 
Action: Mouse scrolled (531, 378) with delta (0, 0)
Screenshot: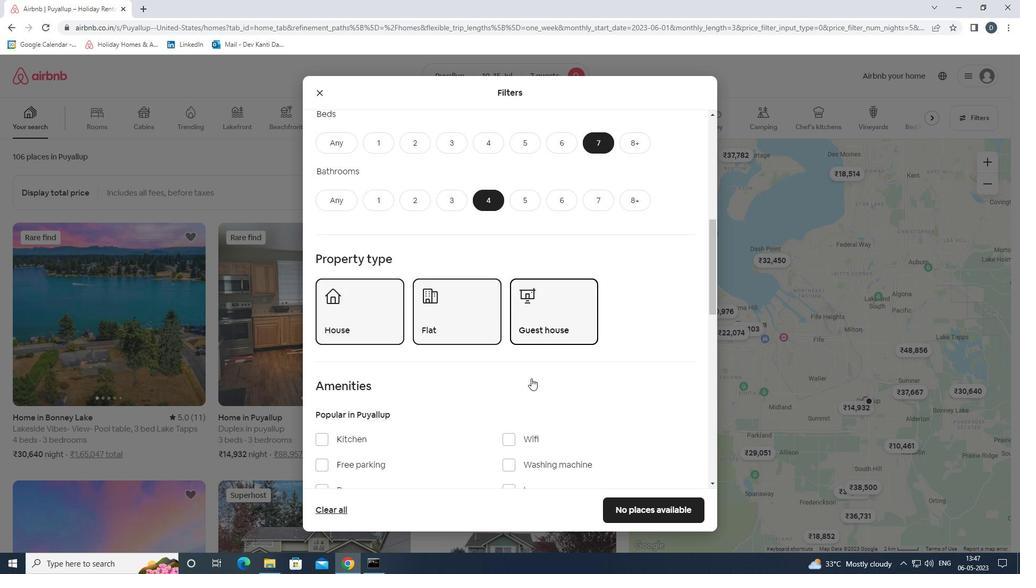 
Action: Mouse moved to (514, 311)
Screenshot: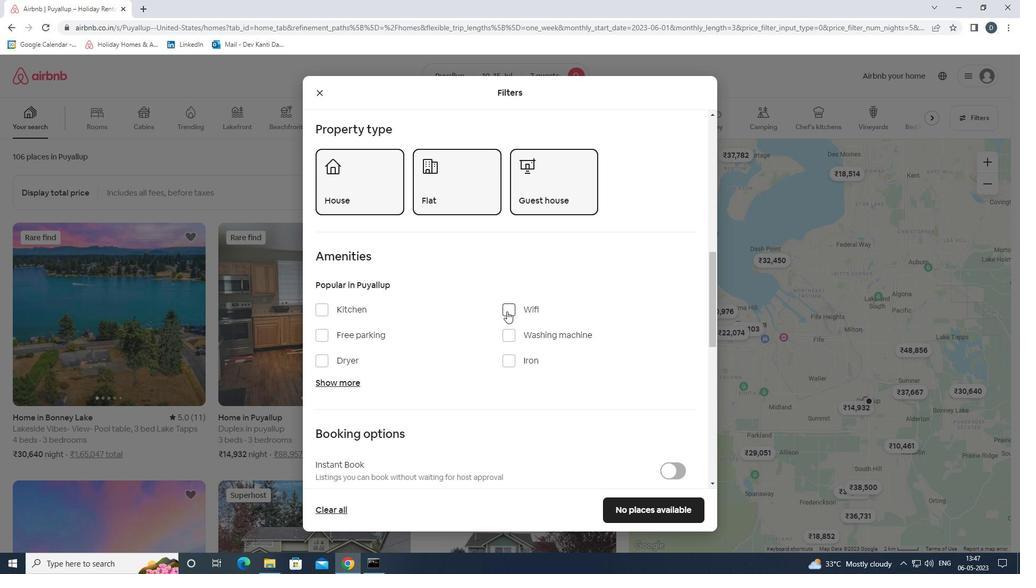 
Action: Mouse pressed left at (514, 311)
Screenshot: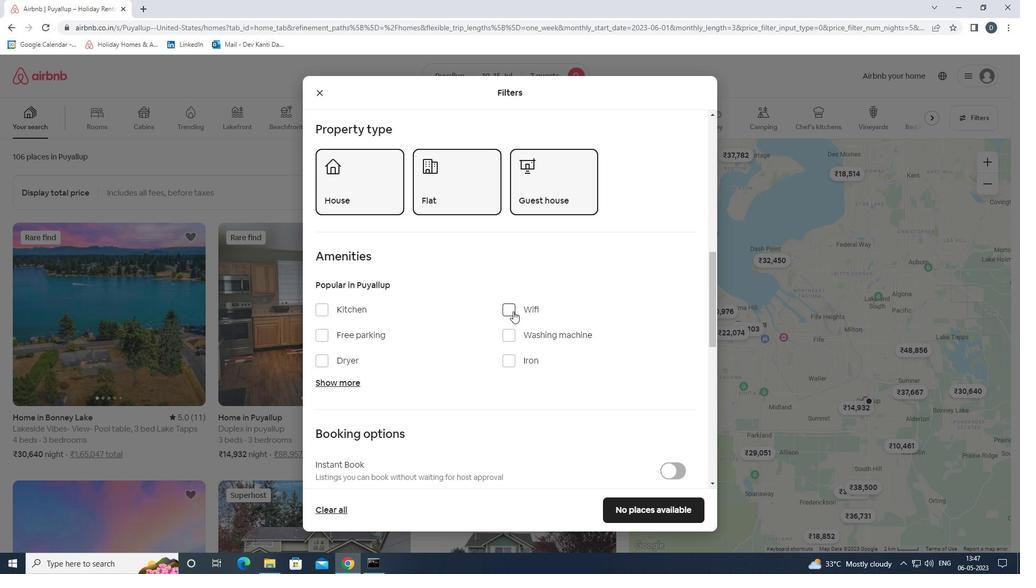 
Action: Mouse moved to (373, 338)
Screenshot: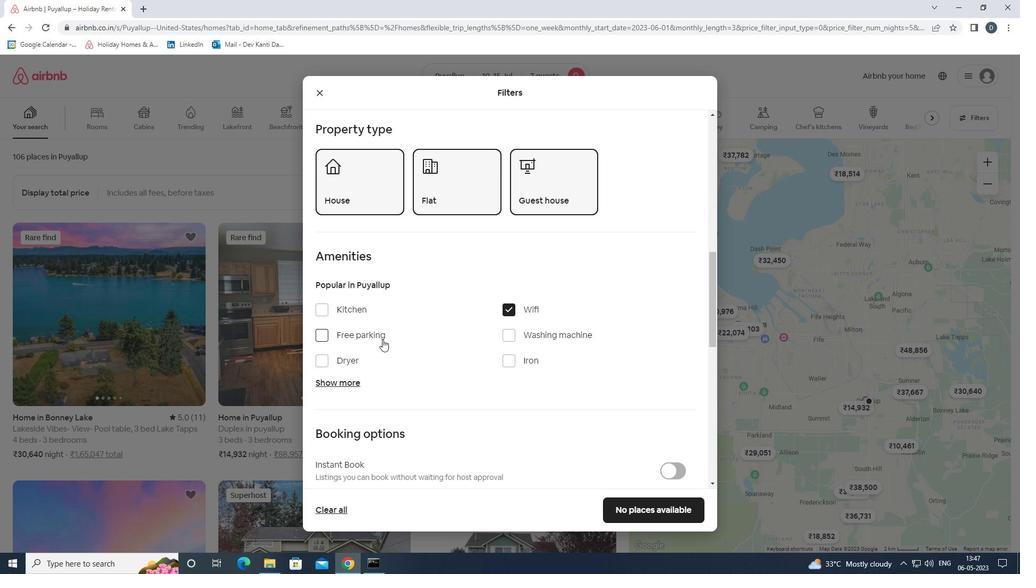 
Action: Mouse pressed left at (373, 338)
Screenshot: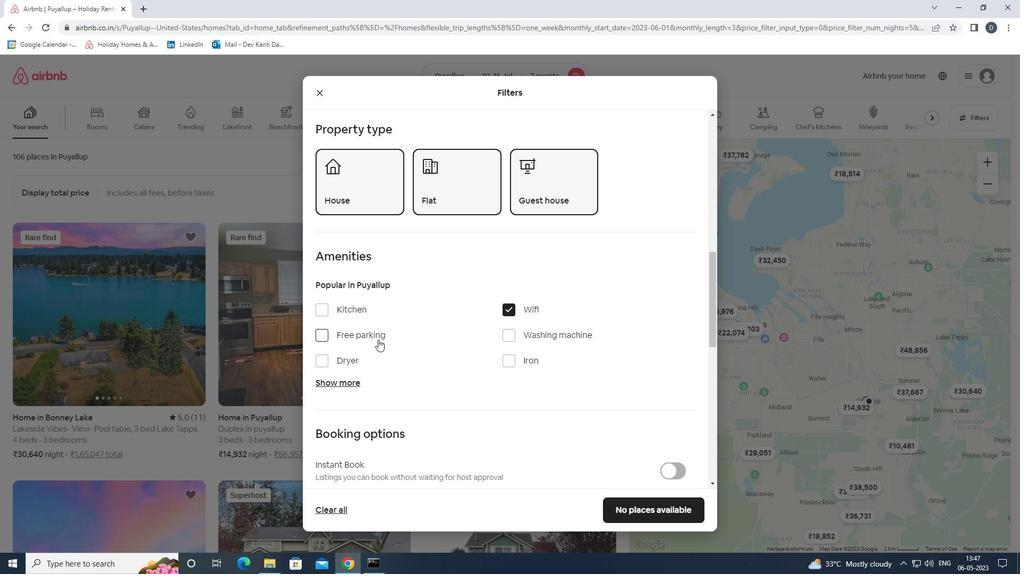 
Action: Mouse moved to (351, 382)
Screenshot: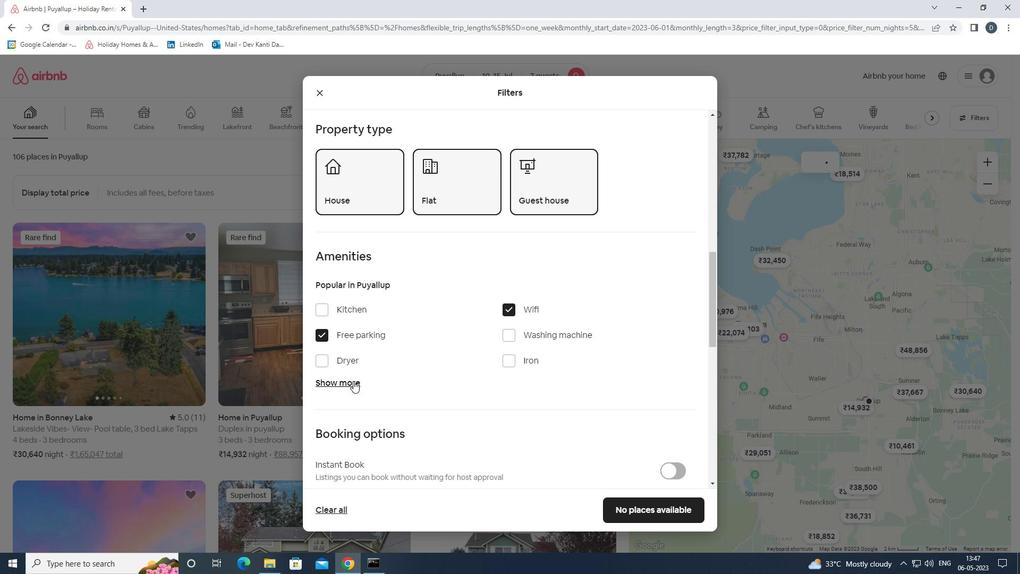 
Action: Mouse pressed left at (351, 382)
Screenshot: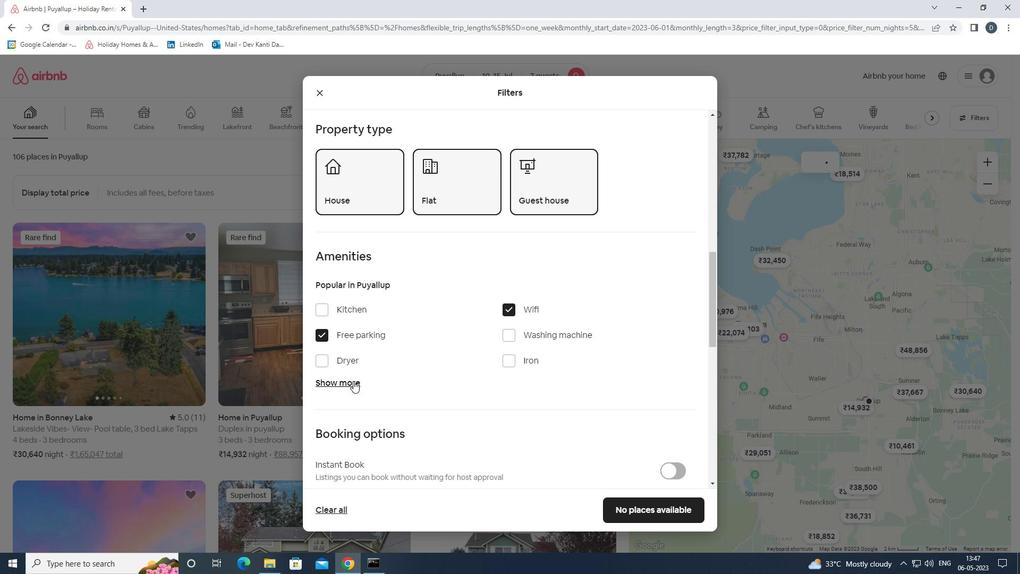 
Action: Mouse moved to (515, 445)
Screenshot: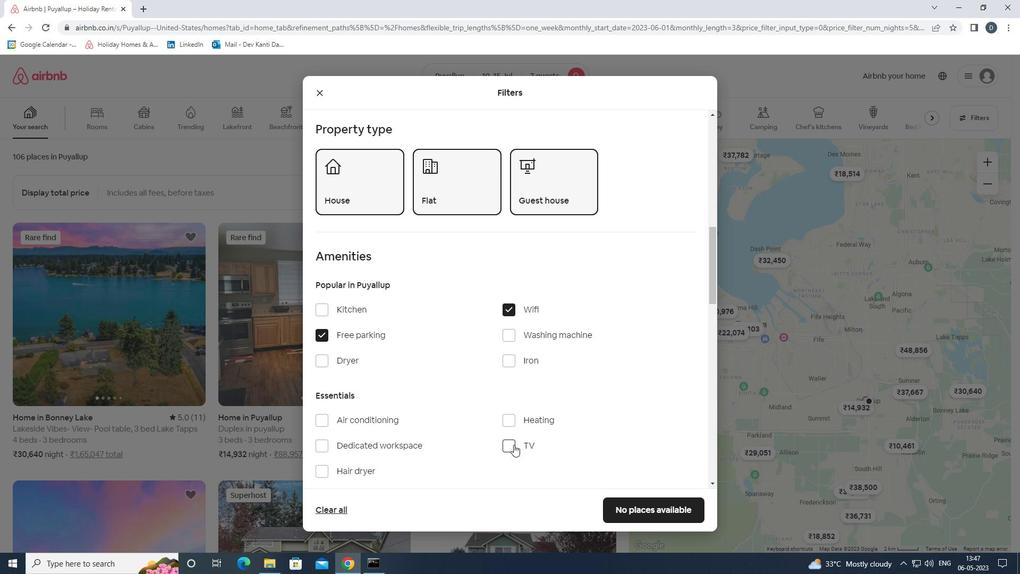 
Action: Mouse pressed left at (515, 445)
Screenshot: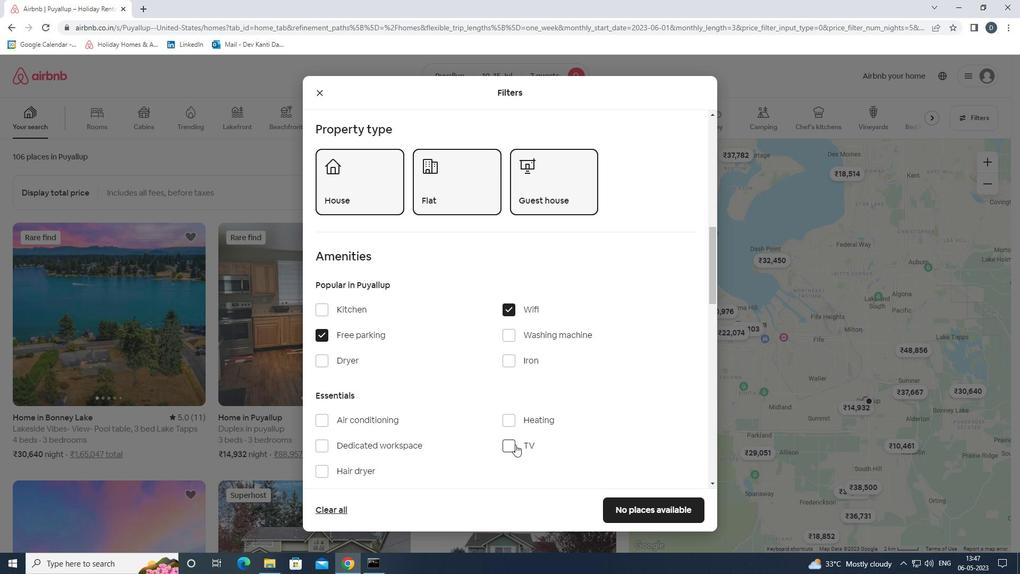 
Action: Mouse scrolled (515, 444) with delta (0, 0)
Screenshot: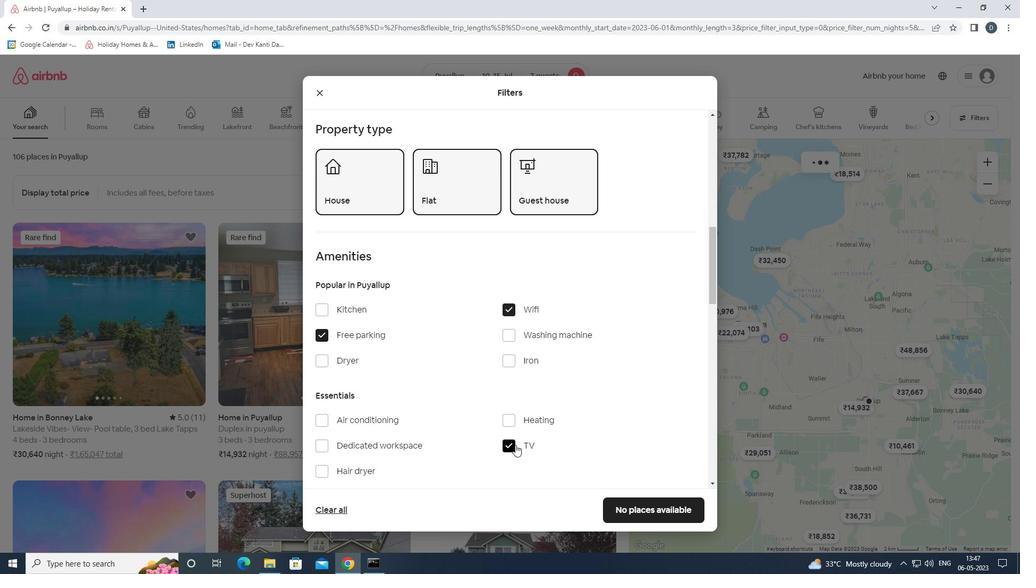 
Action: Mouse scrolled (515, 444) with delta (0, 0)
Screenshot: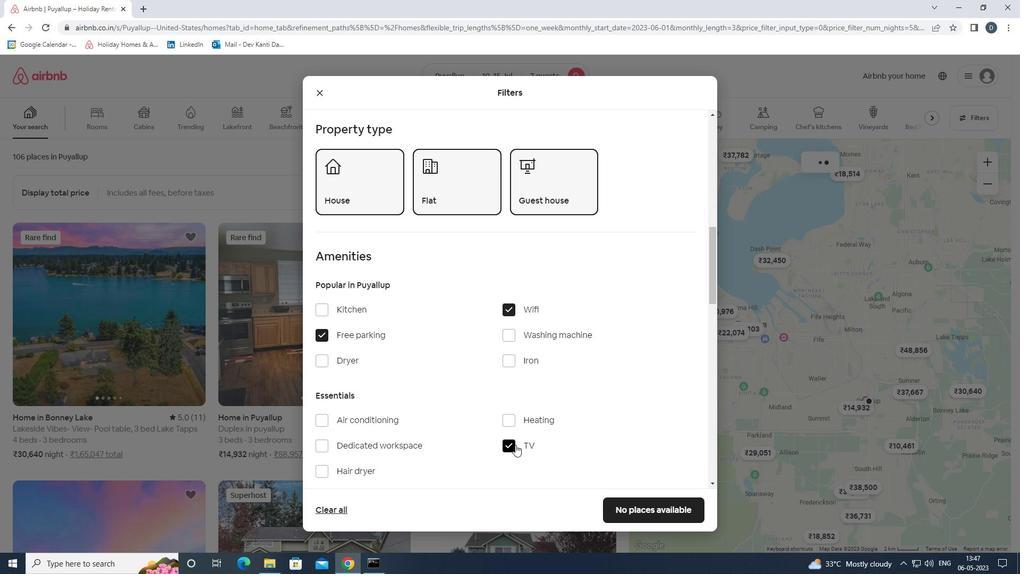 
Action: Mouse moved to (515, 444)
Screenshot: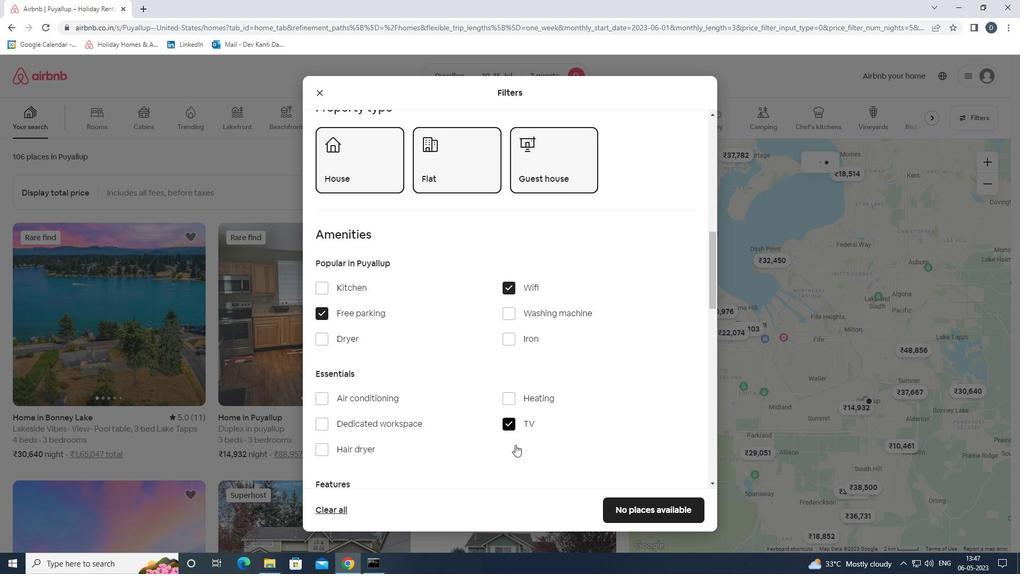 
Action: Mouse scrolled (515, 443) with delta (0, 0)
Screenshot: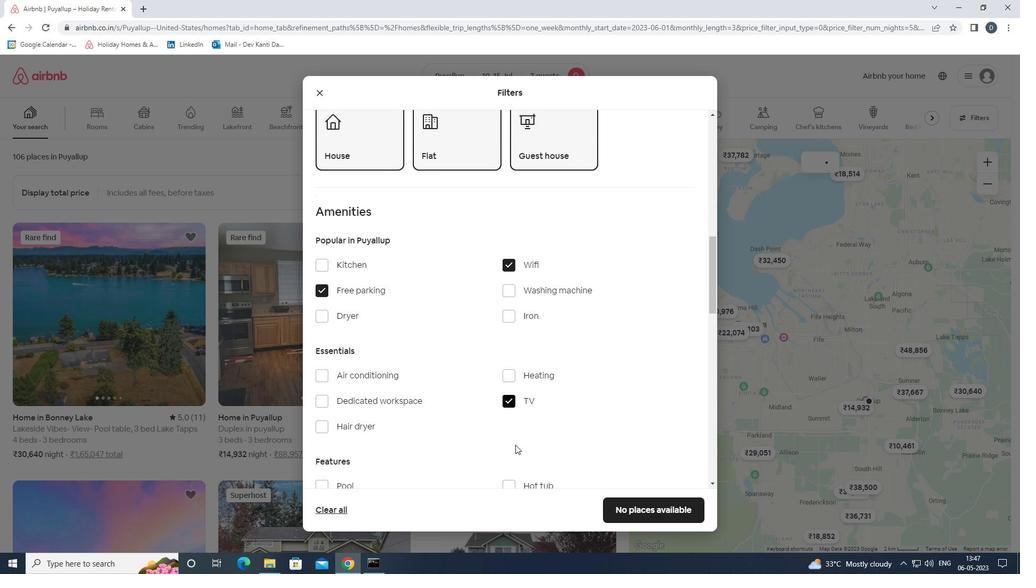 
Action: Mouse moved to (515, 442)
Screenshot: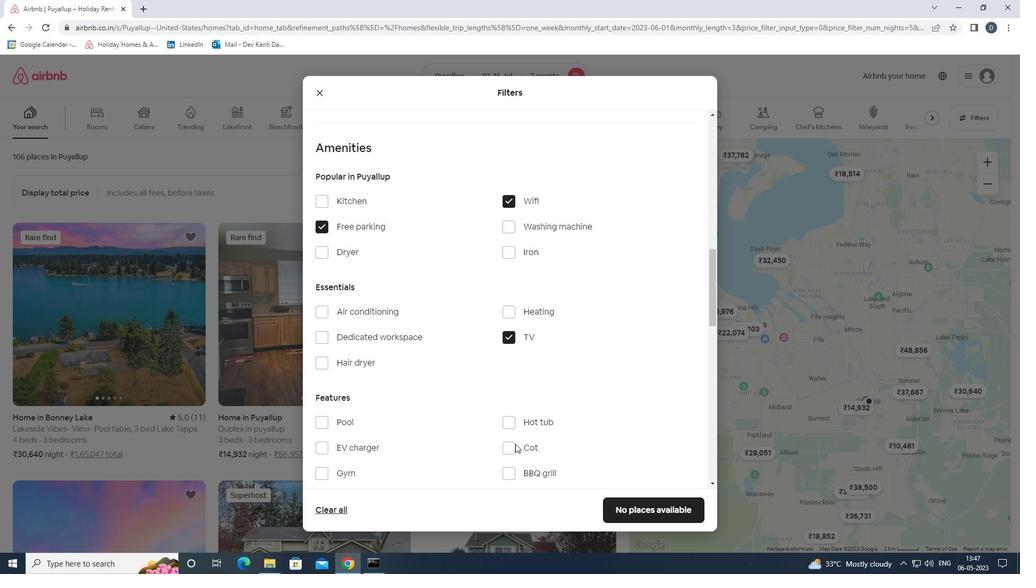
Action: Mouse scrolled (515, 441) with delta (0, 0)
Screenshot: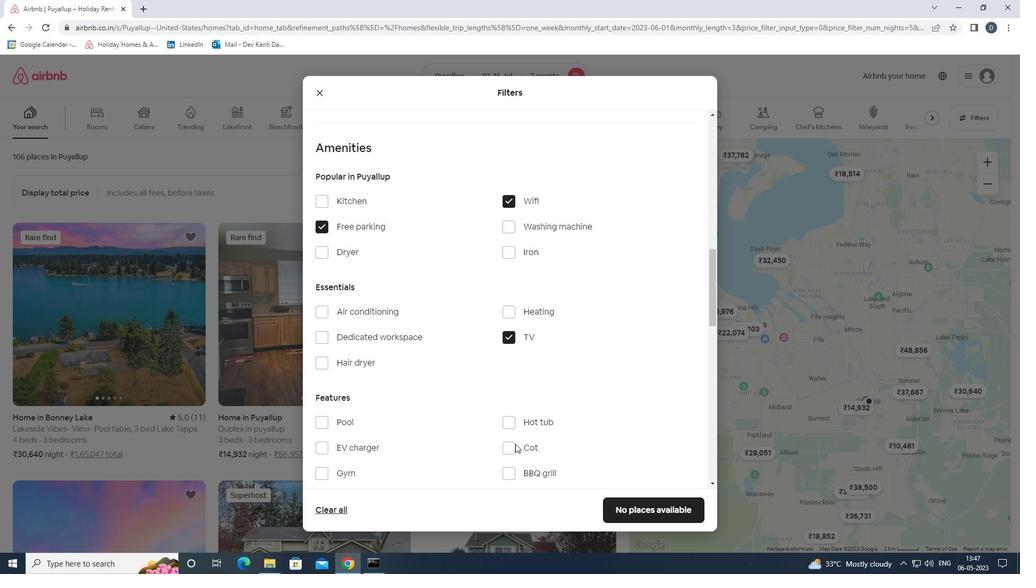 
Action: Mouse moved to (354, 372)
Screenshot: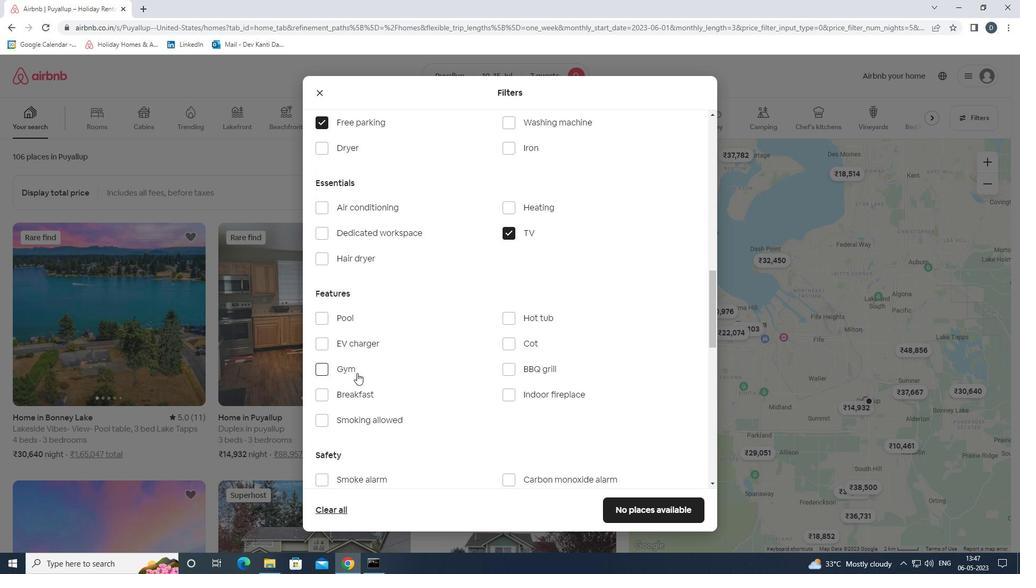 
Action: Mouse pressed left at (354, 372)
Screenshot: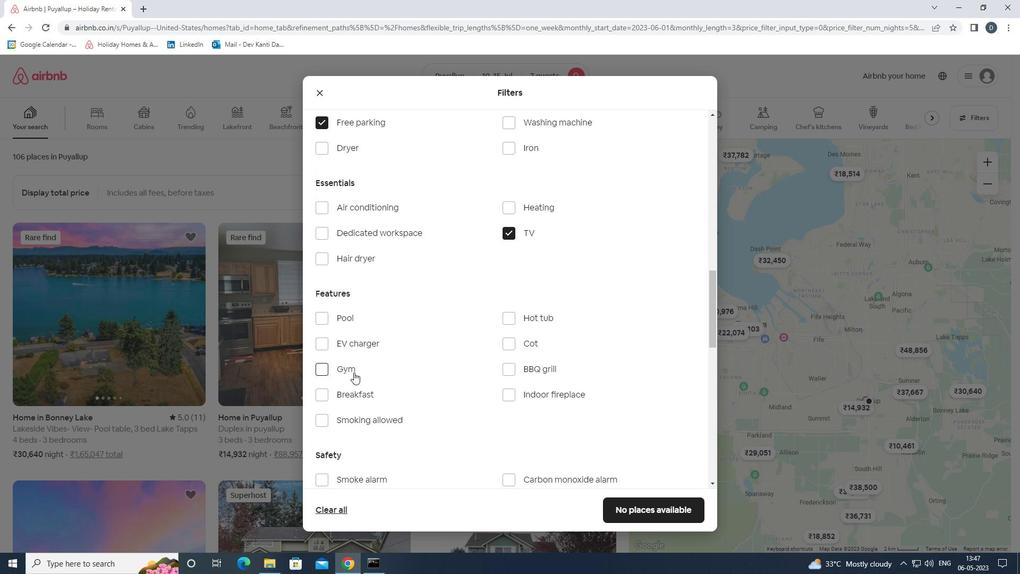 
Action: Mouse moved to (362, 391)
Screenshot: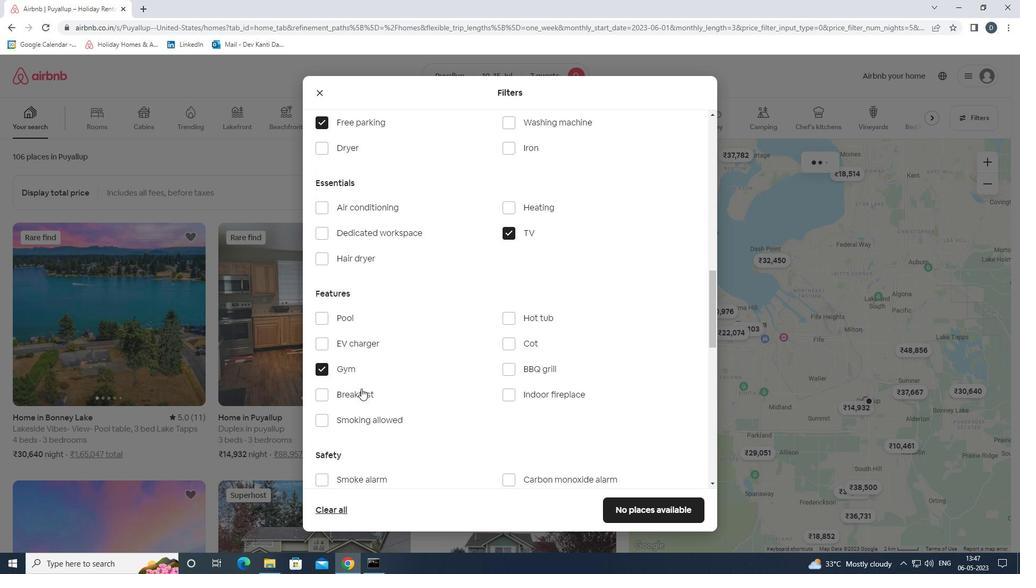 
Action: Mouse pressed left at (362, 391)
Screenshot: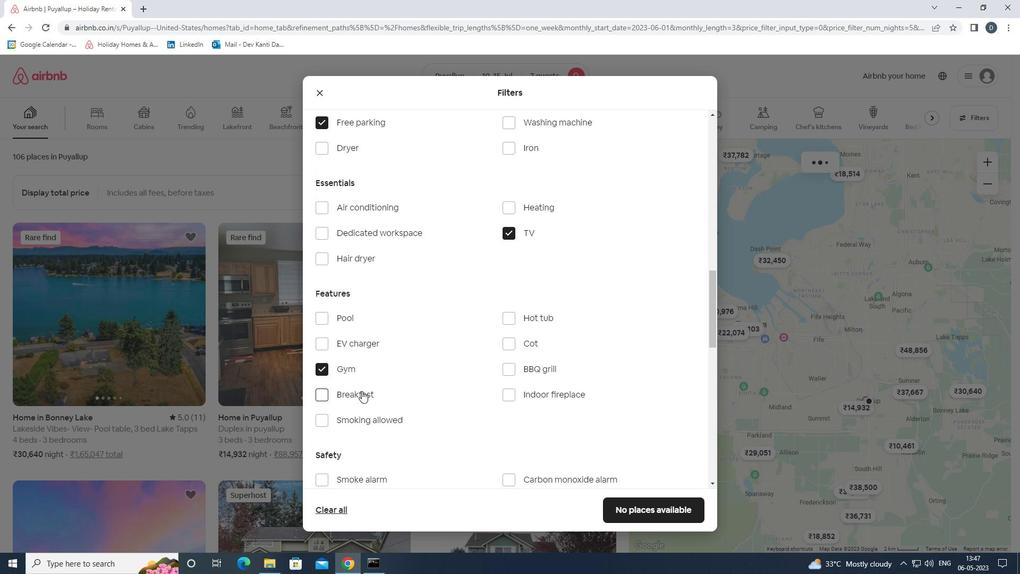 
Action: Mouse moved to (380, 396)
Screenshot: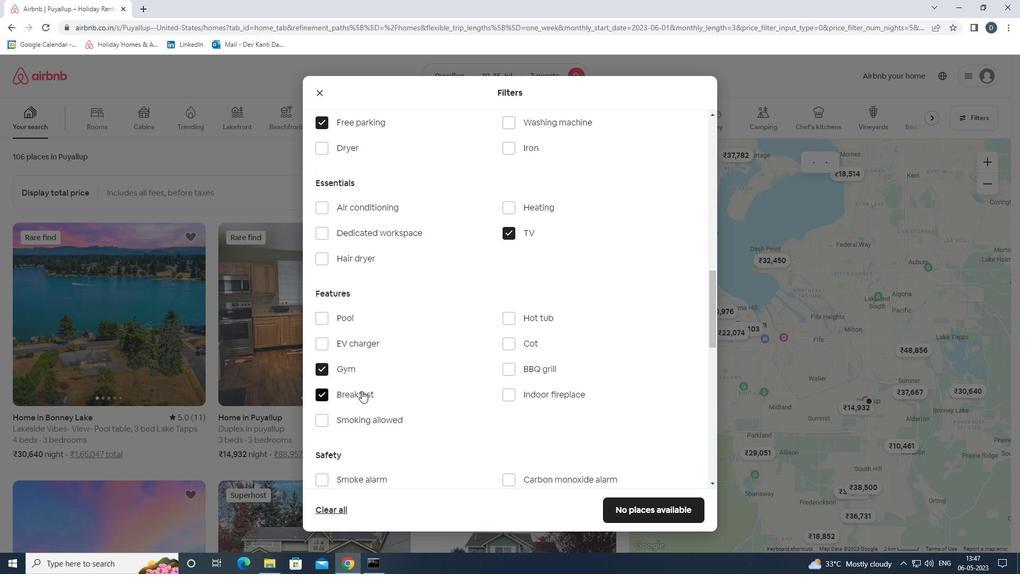 
Action: Mouse scrolled (380, 396) with delta (0, 0)
Screenshot: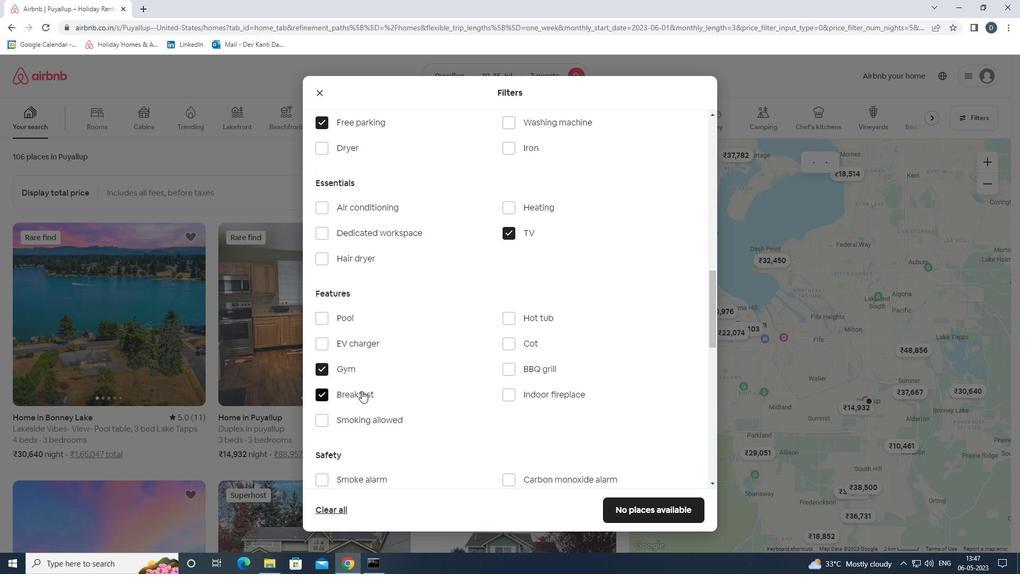 
Action: Mouse moved to (388, 398)
Screenshot: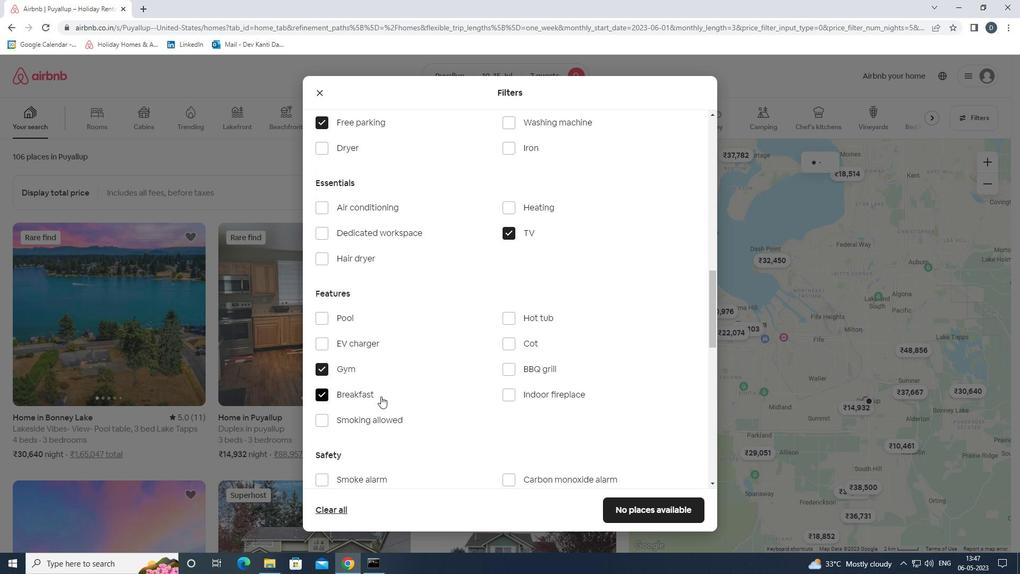 
Action: Mouse scrolled (388, 397) with delta (0, 0)
Screenshot: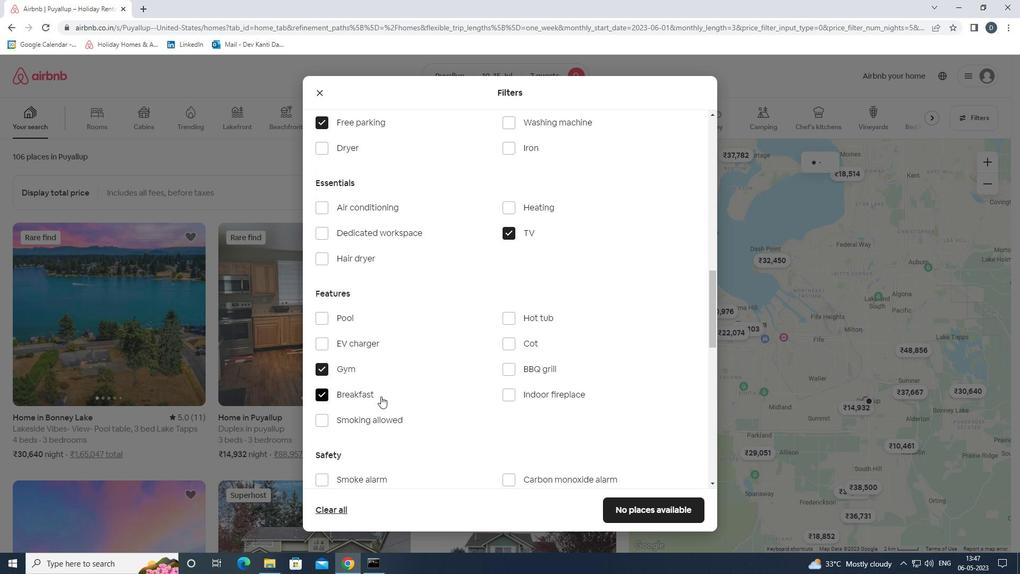 
Action: Mouse moved to (431, 394)
Screenshot: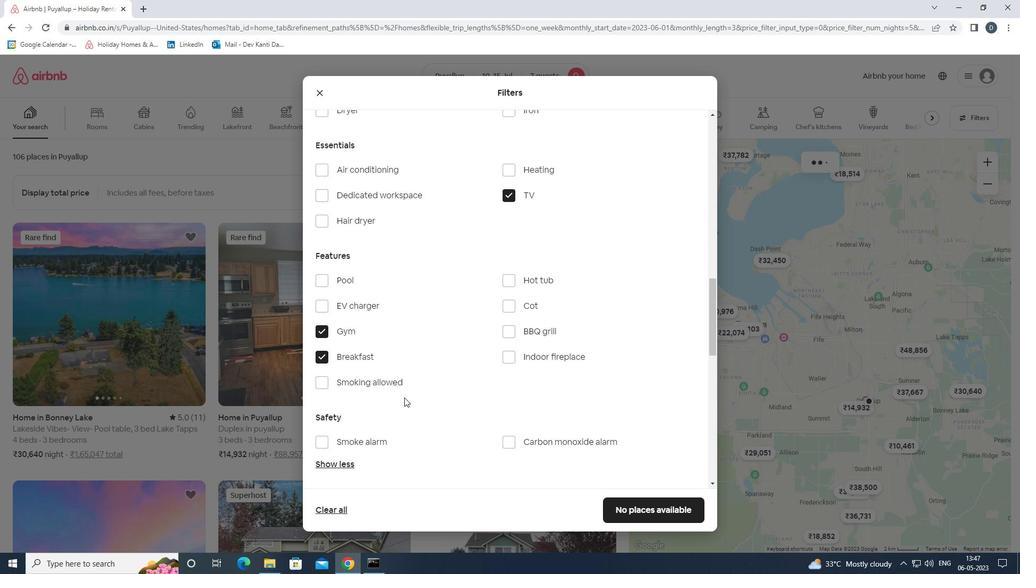 
Action: Mouse scrolled (431, 393) with delta (0, 0)
Screenshot: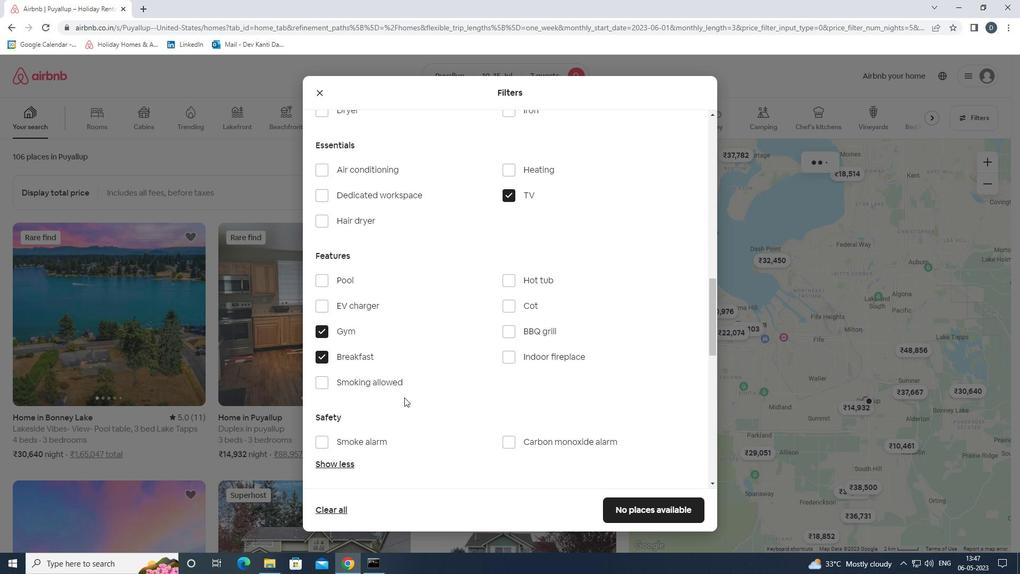 
Action: Mouse moved to (504, 381)
Screenshot: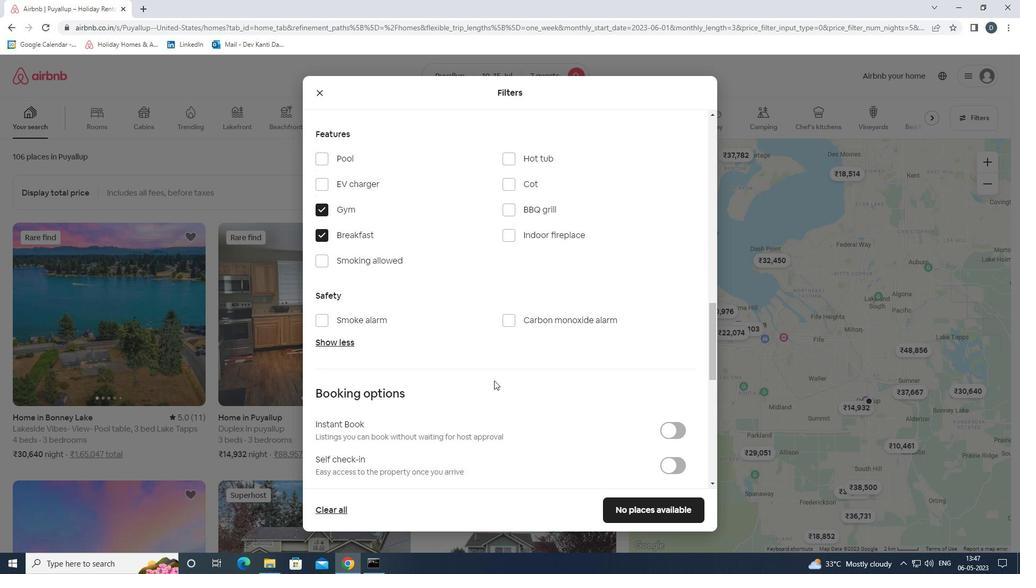 
Action: Mouse scrolled (504, 380) with delta (0, 0)
Screenshot: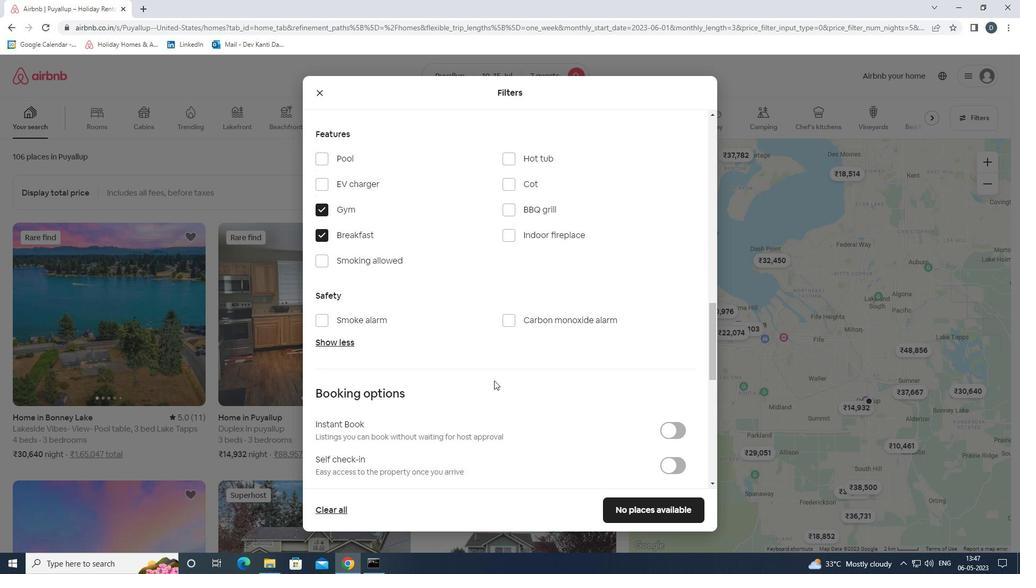 
Action: Mouse moved to (555, 391)
Screenshot: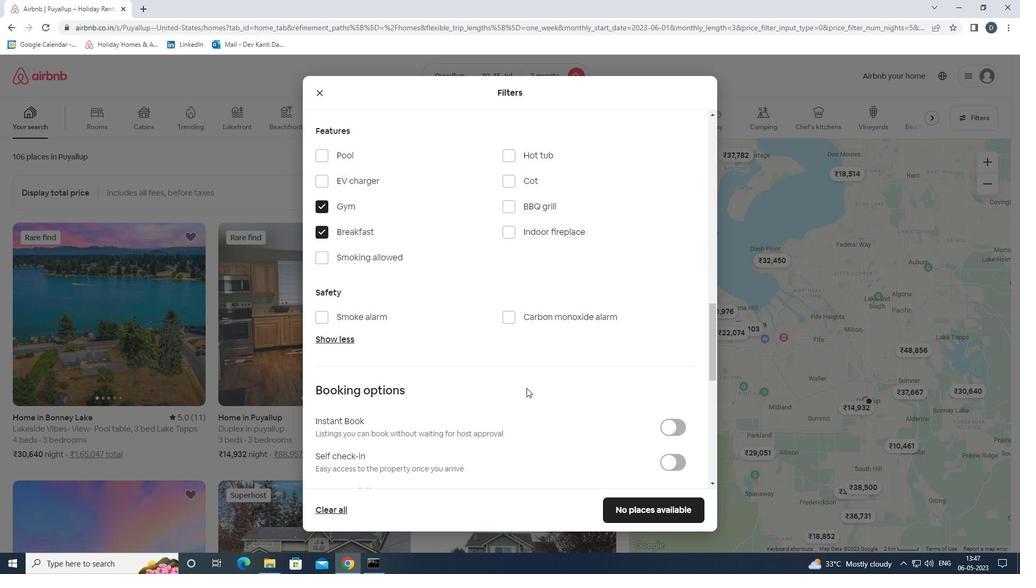 
Action: Mouse scrolled (555, 391) with delta (0, 0)
Screenshot: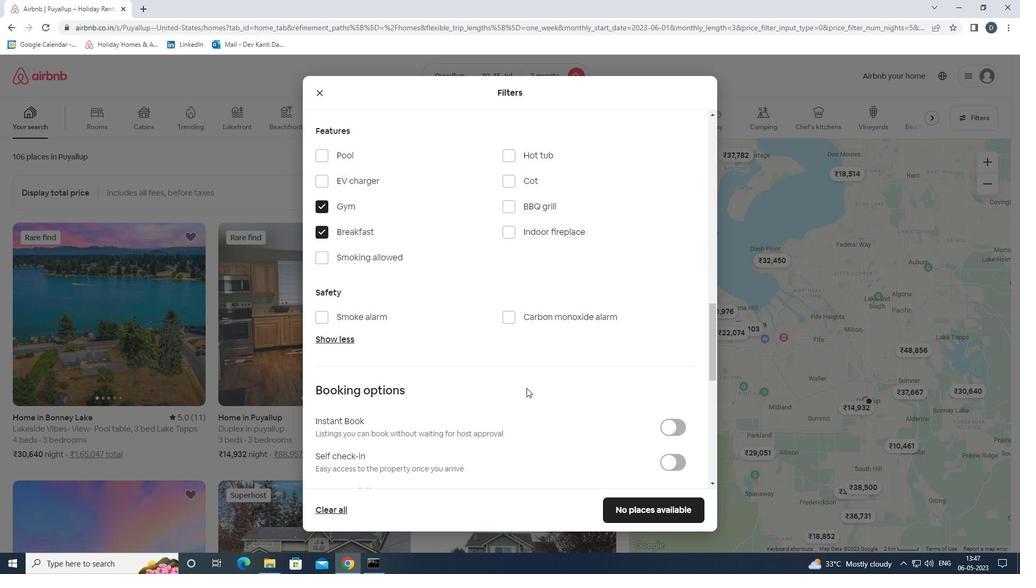 
Action: Mouse moved to (591, 395)
Screenshot: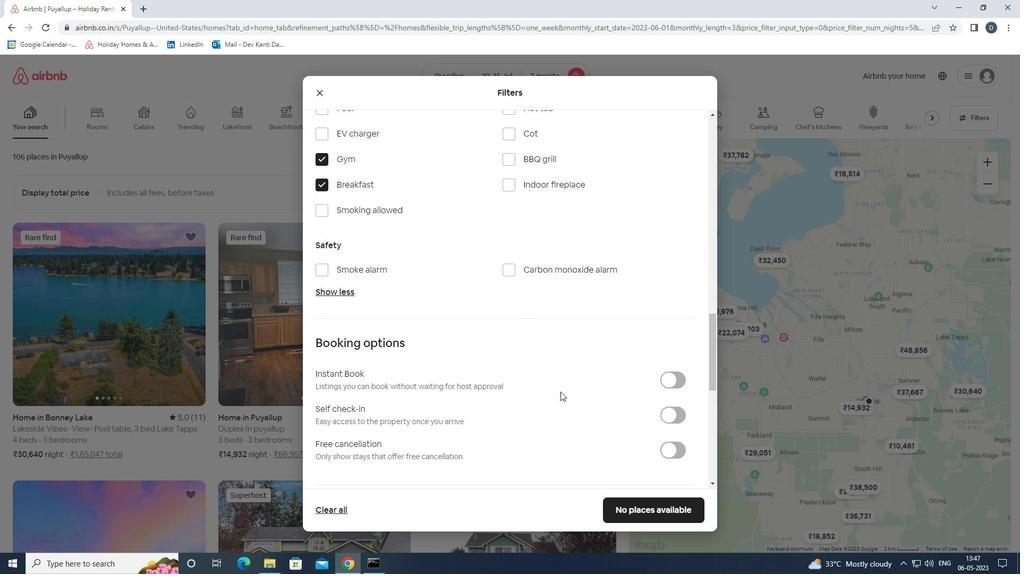 
Action: Mouse scrolled (591, 394) with delta (0, 0)
Screenshot: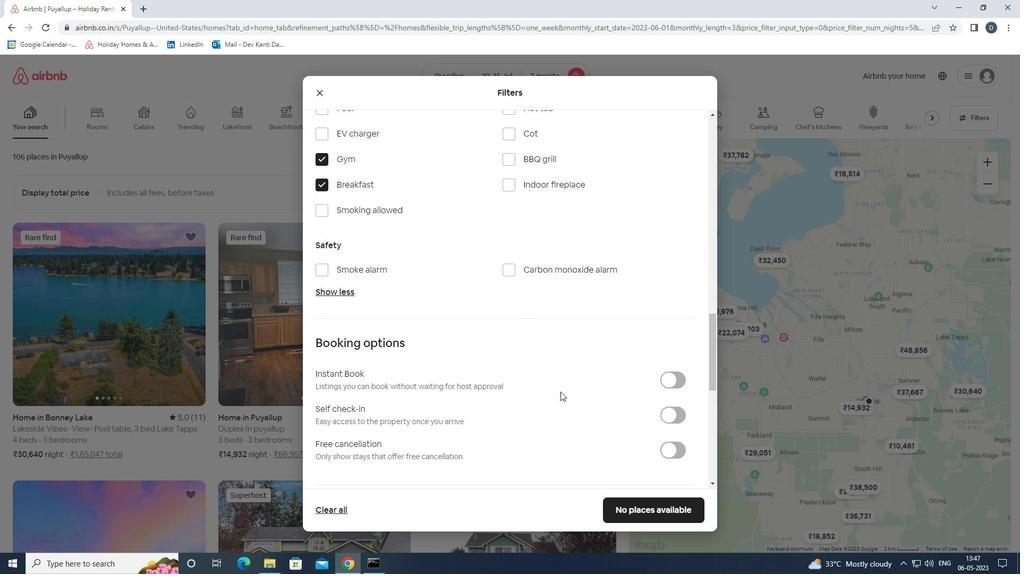 
Action: Mouse moved to (669, 313)
Screenshot: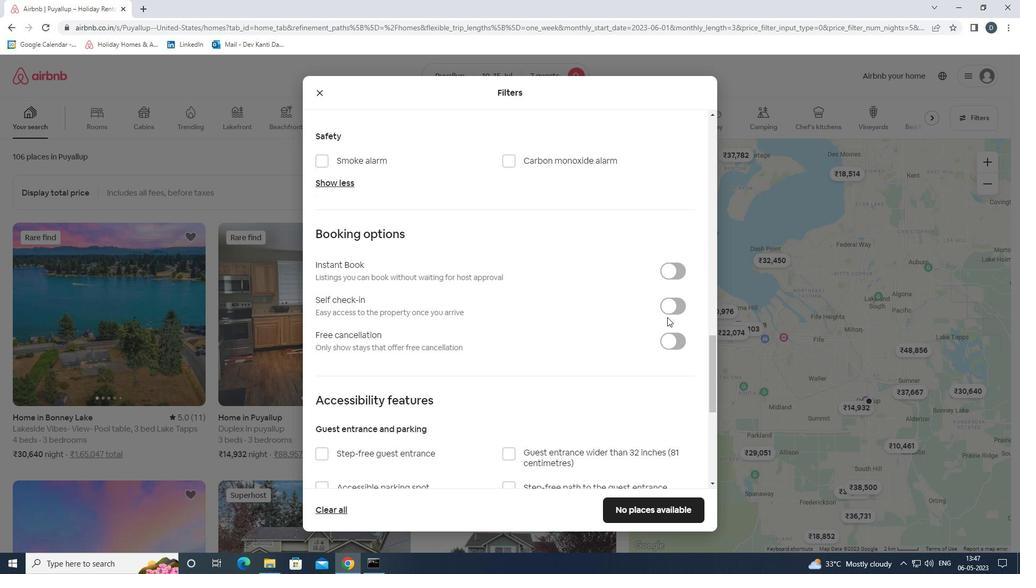 
Action: Mouse pressed left at (669, 313)
Screenshot: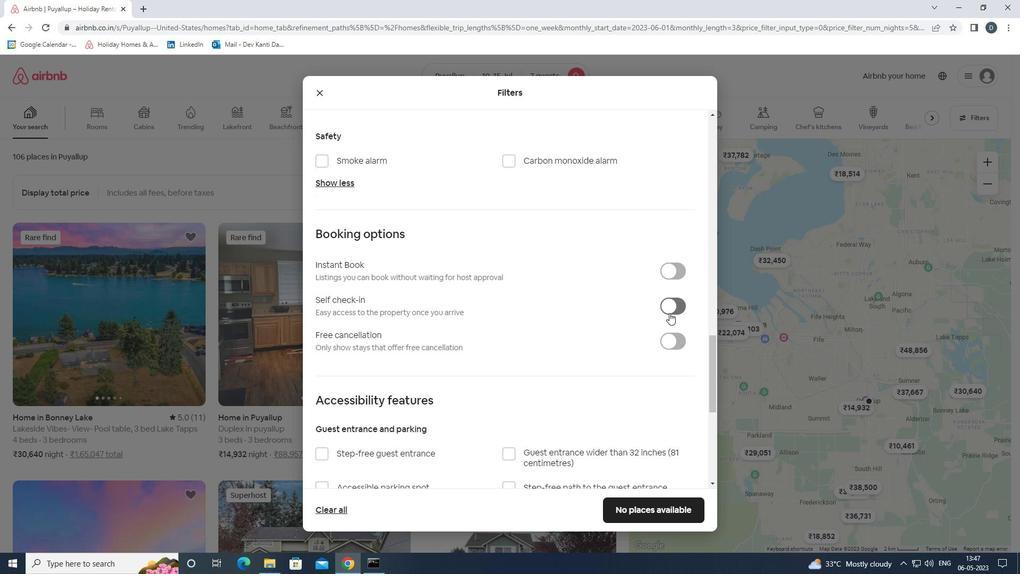 
Action: Mouse moved to (667, 314)
Screenshot: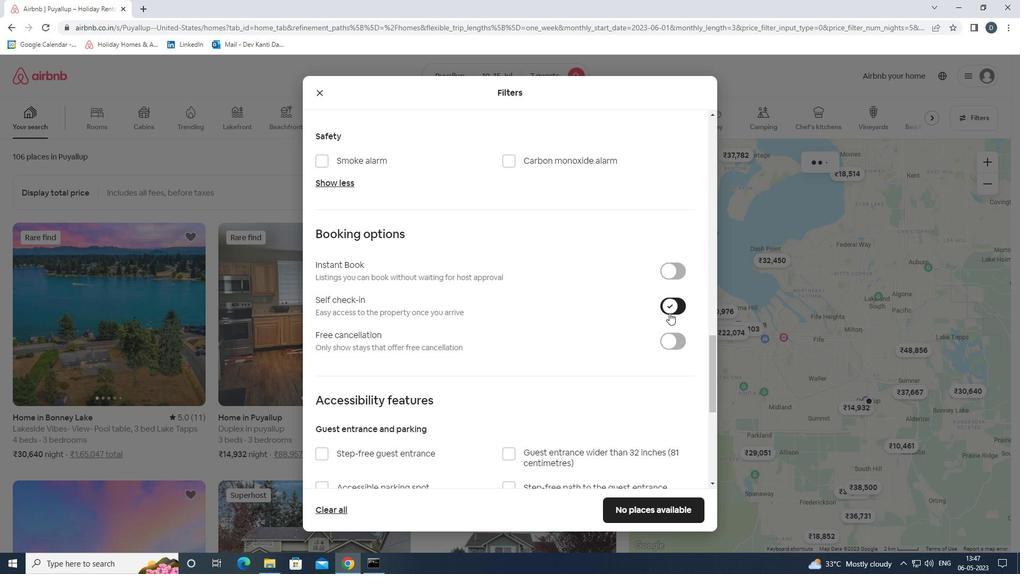 
Action: Mouse scrolled (667, 313) with delta (0, 0)
Screenshot: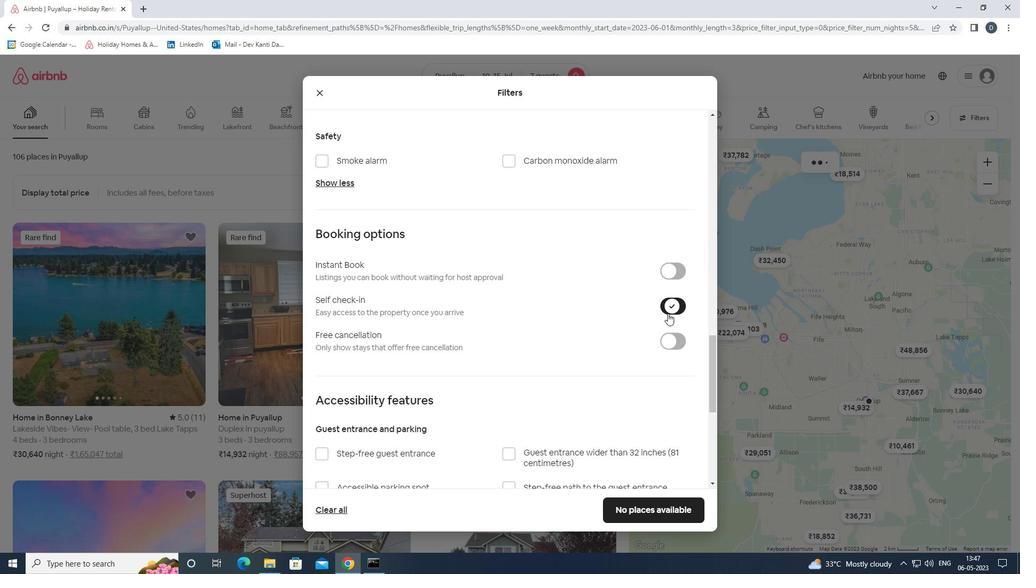 
Action: Mouse scrolled (667, 313) with delta (0, 0)
Screenshot: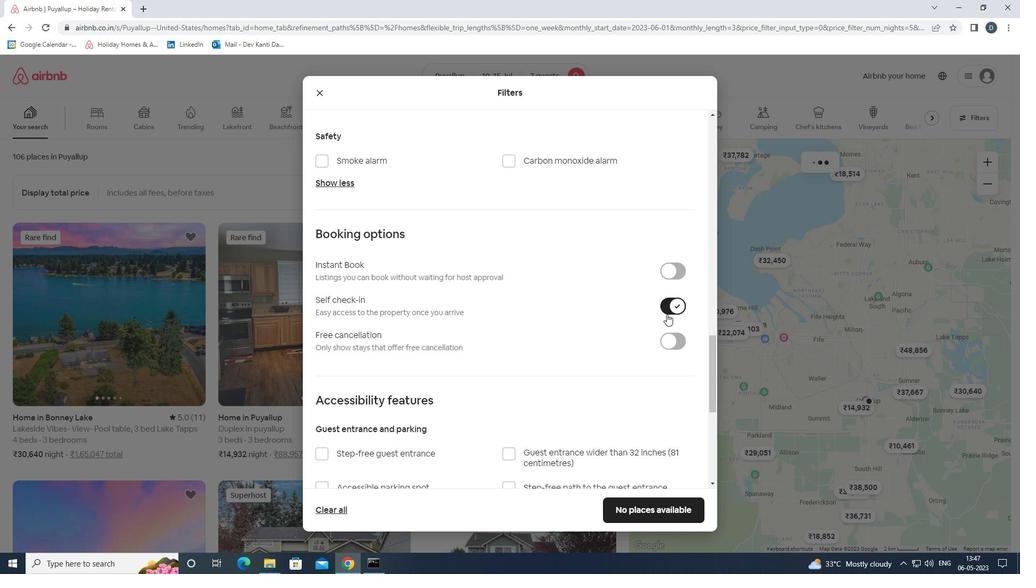 
Action: Mouse scrolled (667, 313) with delta (0, 0)
Screenshot: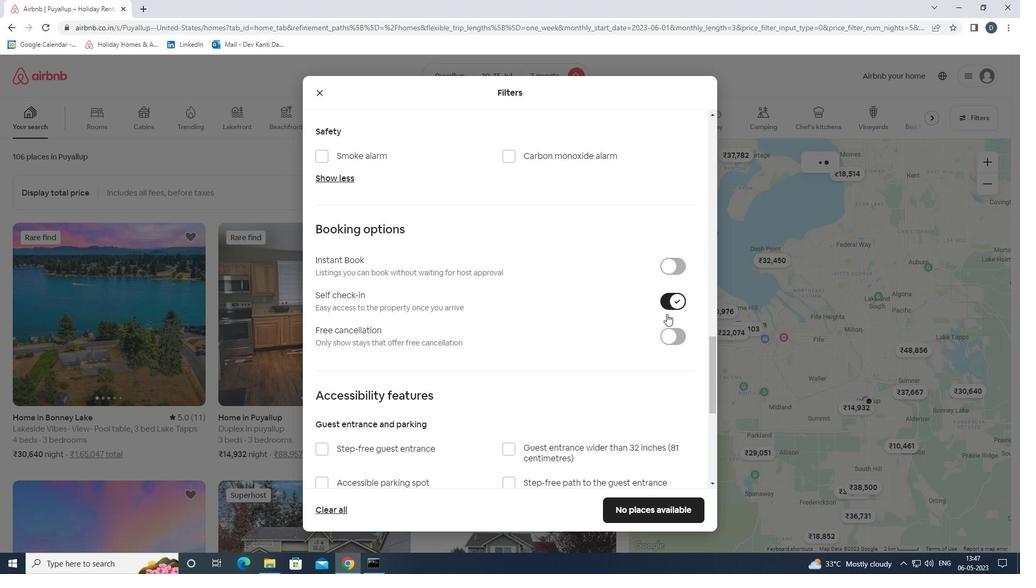 
Action: Mouse scrolled (667, 313) with delta (0, 0)
Screenshot: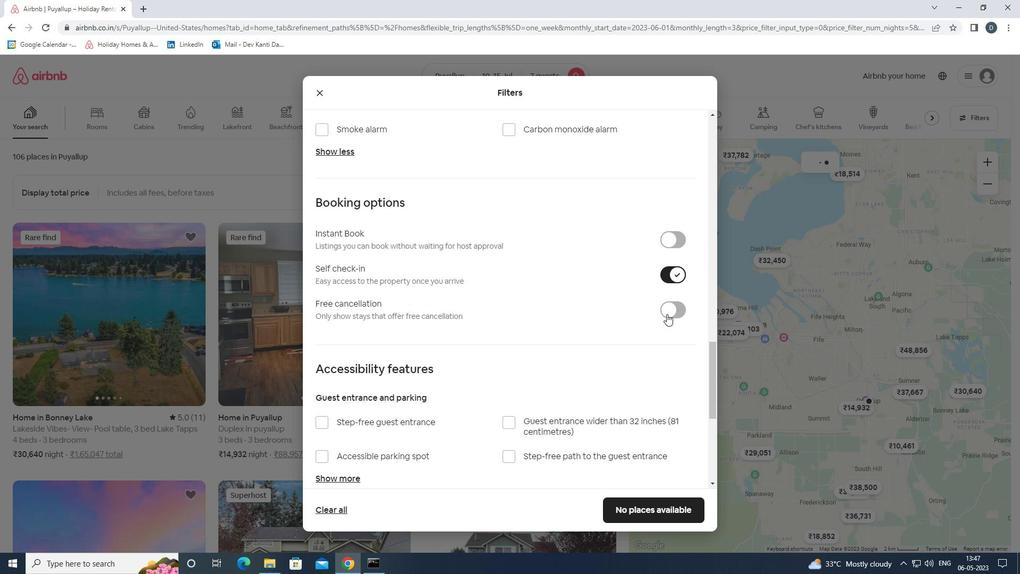 
Action: Mouse moved to (666, 315)
Screenshot: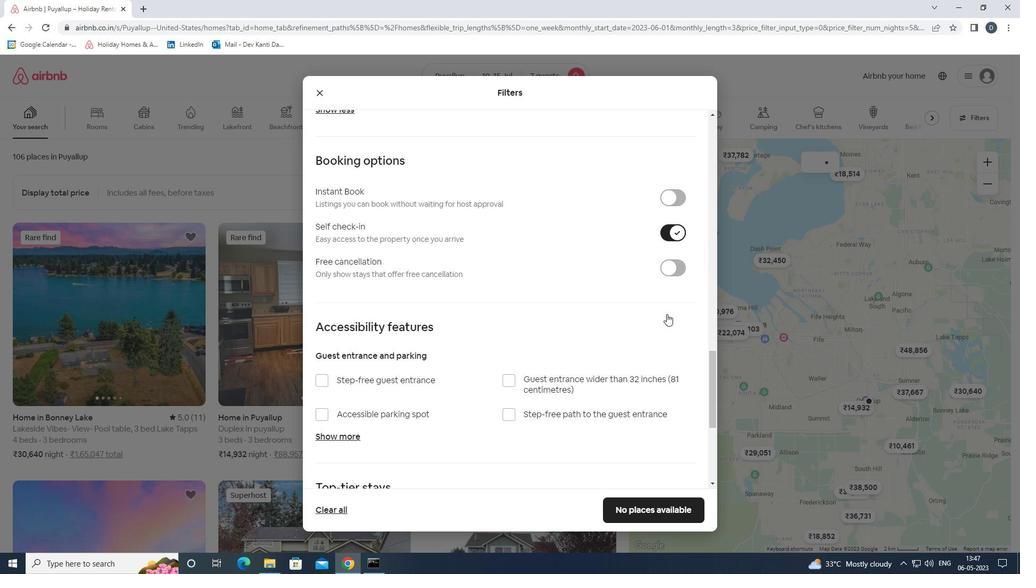 
Action: Mouse scrolled (666, 315) with delta (0, 0)
Screenshot: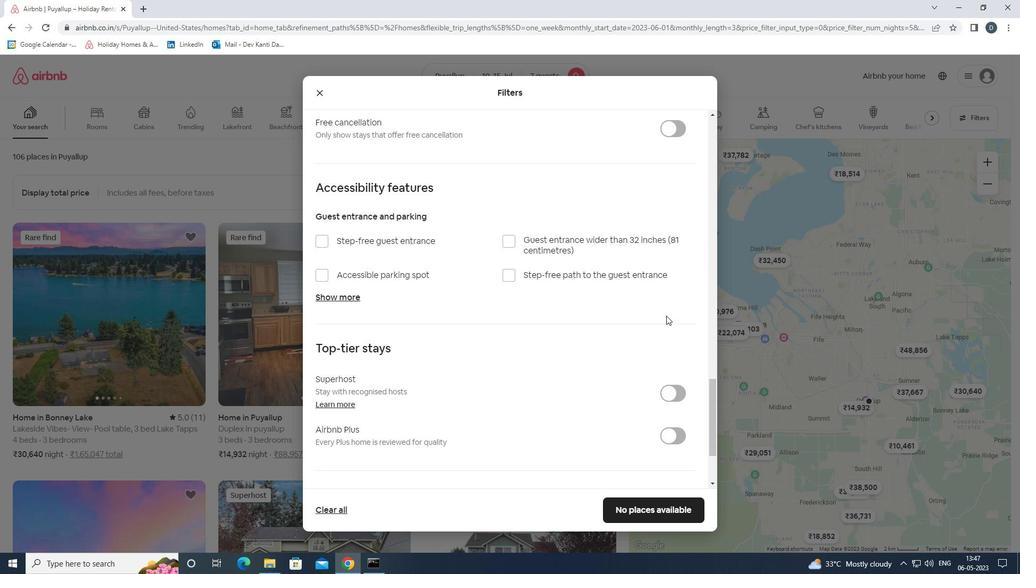 
Action: Mouse scrolled (666, 315) with delta (0, 0)
Screenshot: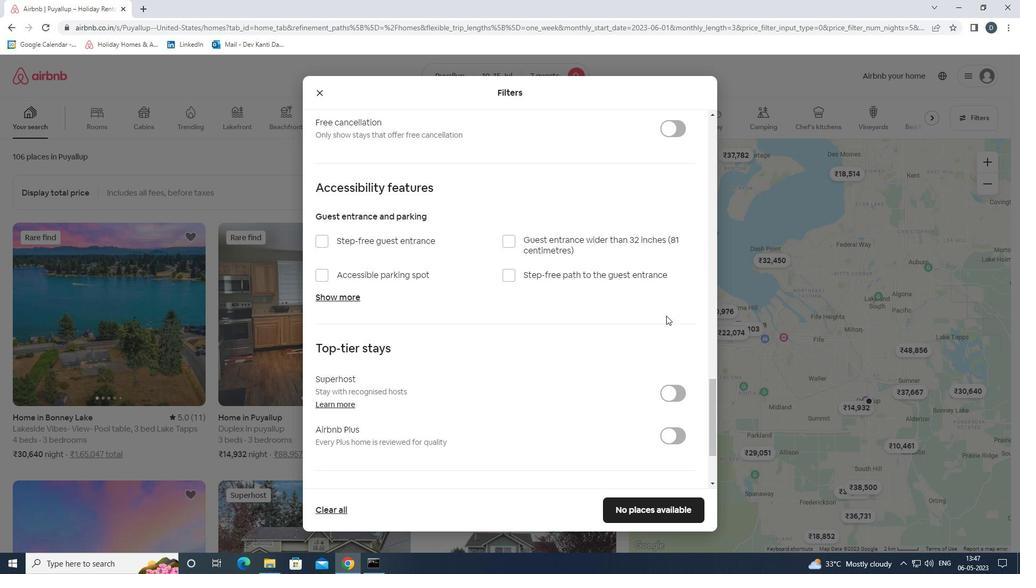 
Action: Mouse scrolled (666, 315) with delta (0, 0)
Screenshot: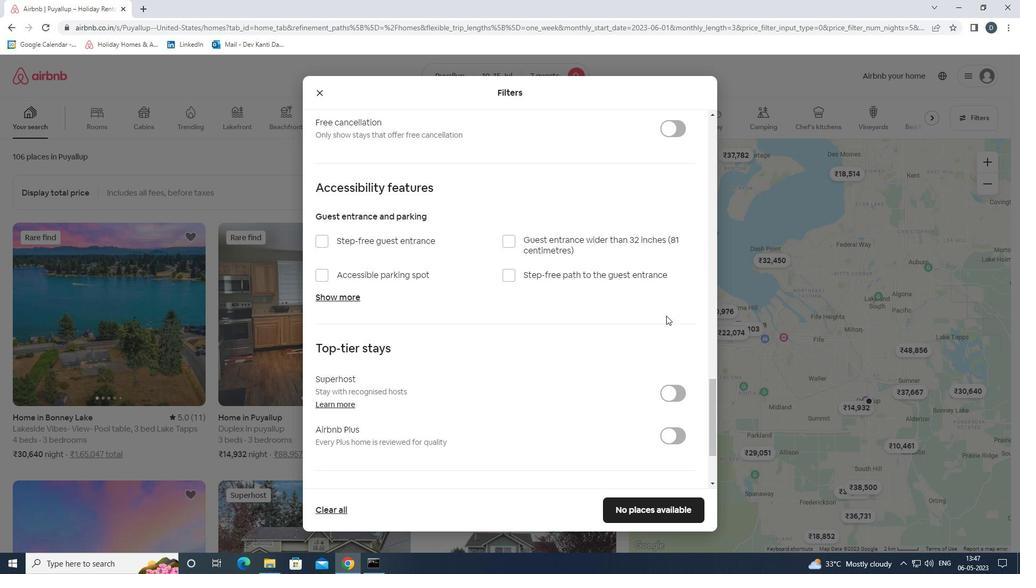 
Action: Mouse scrolled (666, 315) with delta (0, 0)
Screenshot: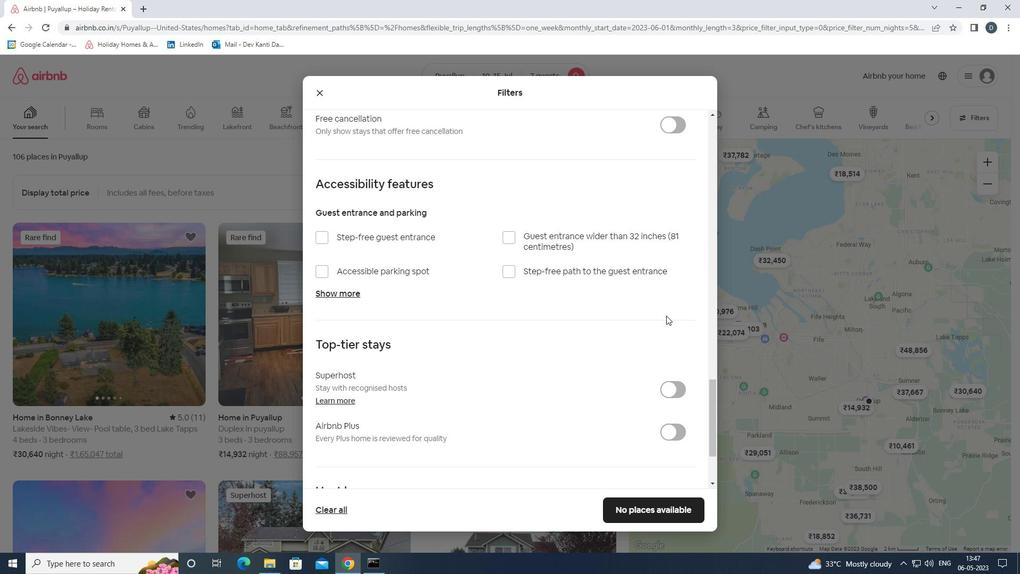 
Action: Mouse moved to (356, 408)
Screenshot: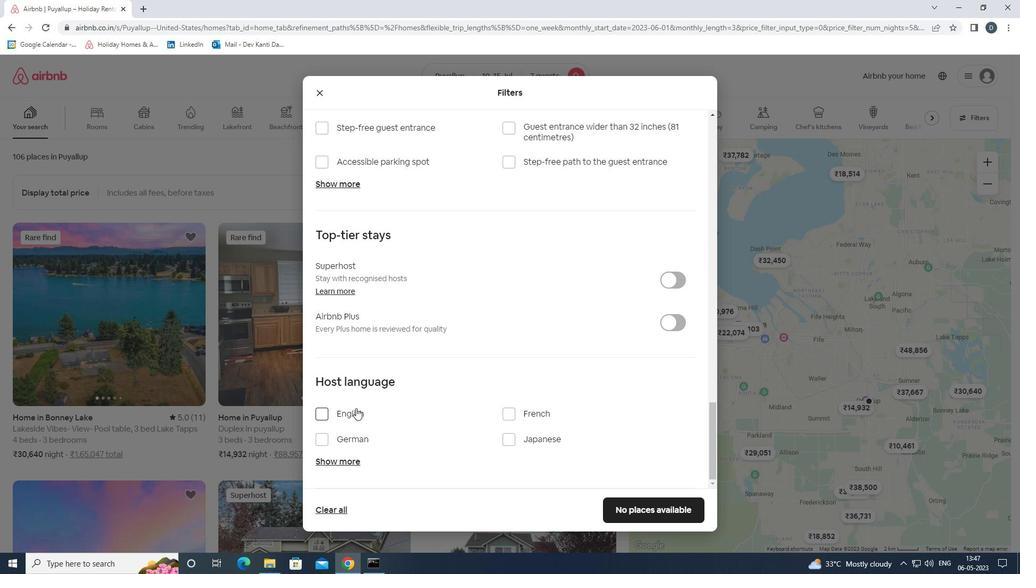 
Action: Mouse pressed left at (356, 408)
Screenshot: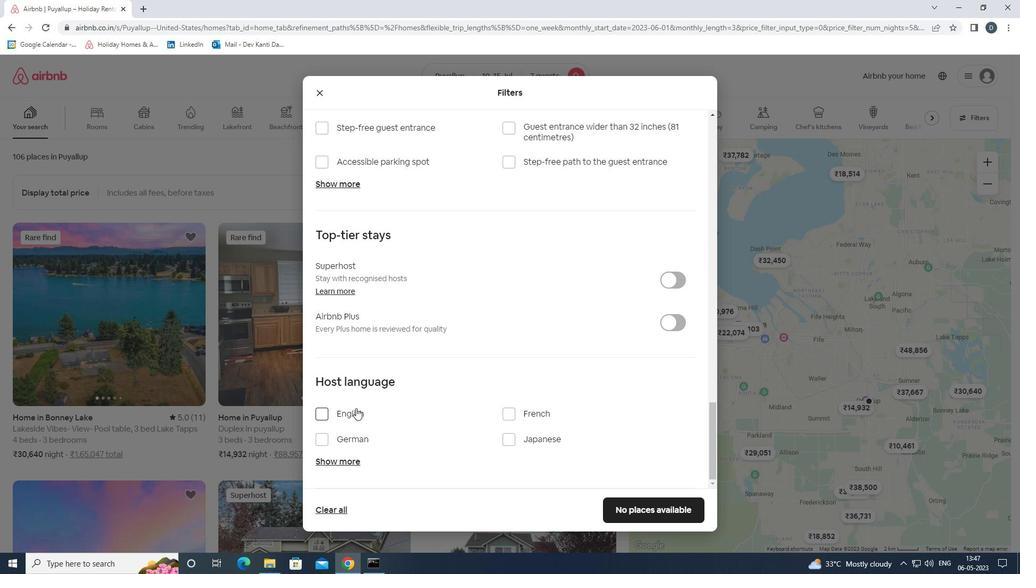 
Action: Mouse moved to (636, 510)
Screenshot: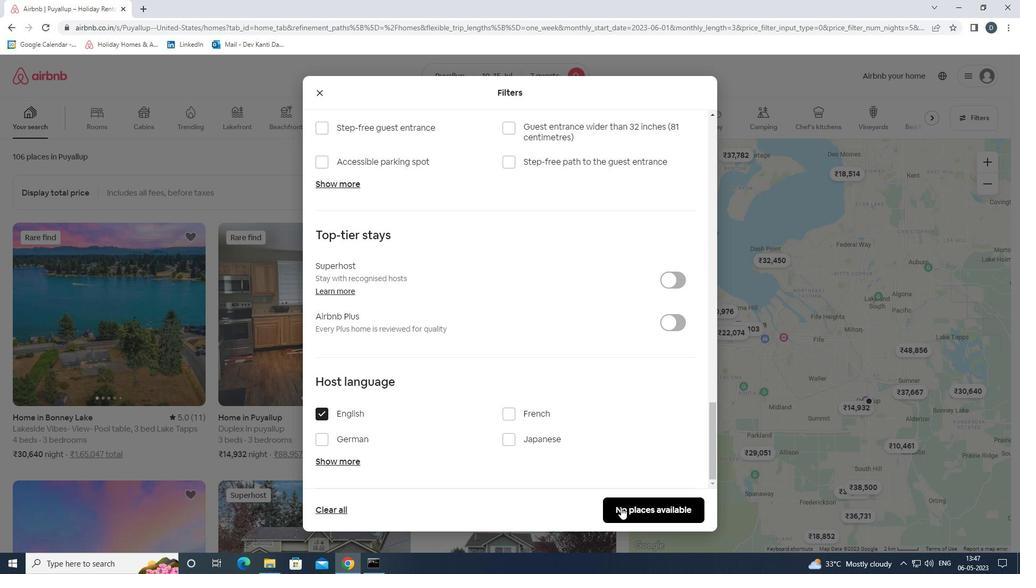 
Action: Mouse pressed left at (636, 510)
Screenshot: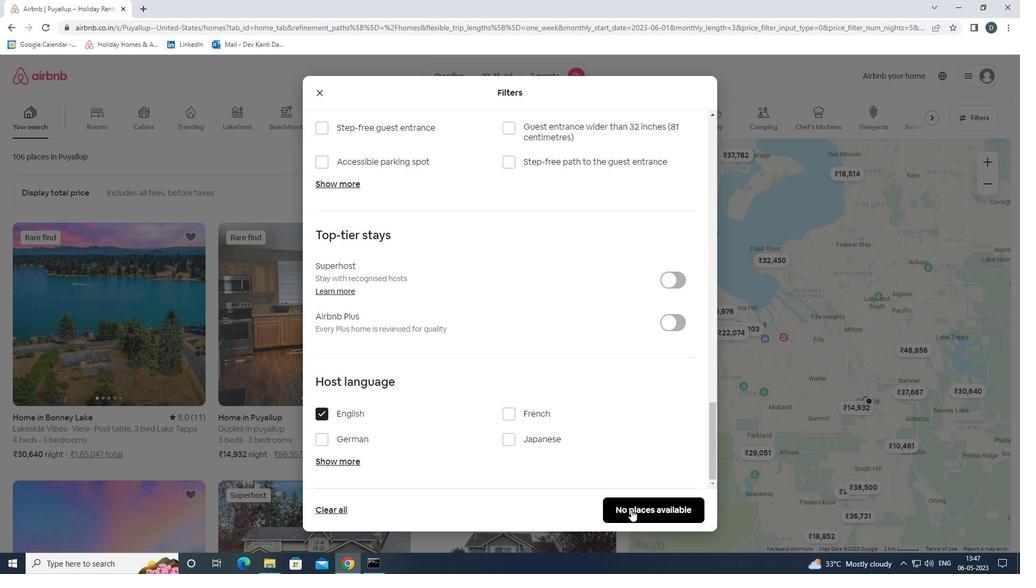 
Action: Mouse moved to (592, 378)
Screenshot: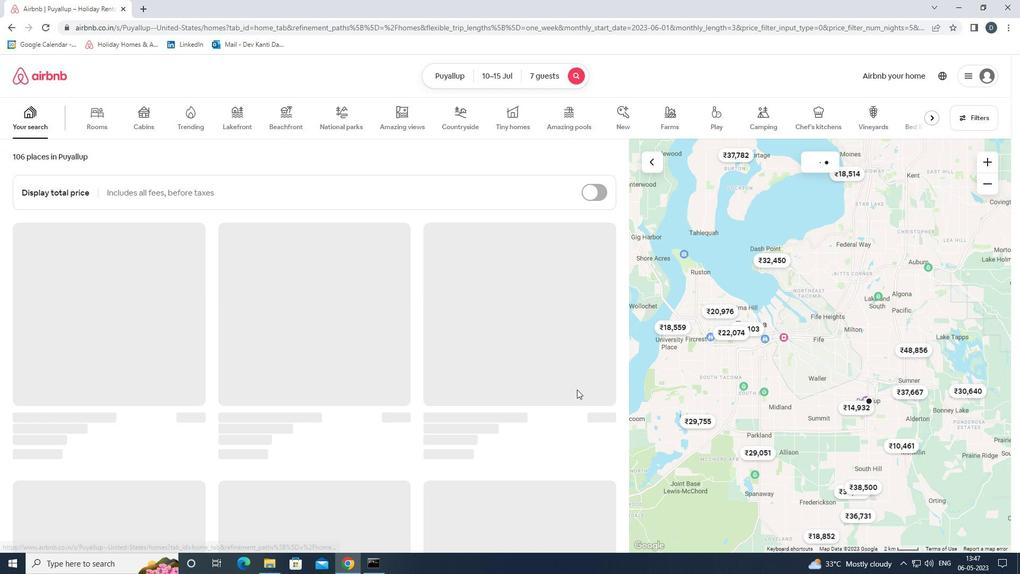 
